 Task: Add an event with the title Staff Training: Sales Closing Techniques, date '2023/12/25', time 7:00 AM to 9:00 AMand add a description: Encourage participants to share their concerns or fears related to the exercise. Discuss the importance of trust, reliability, and effective communication within the team., put the event into Yellow category . Add location for the event as: 987 Red Beach, Santorini, Greece, logged in from the account softage.2@softage.netand send the event invitation to softage.6@softage.net and softage.7@softage.net. Set a reminder for the event 1 hour before
Action: Mouse pressed left at (89, 96)
Screenshot: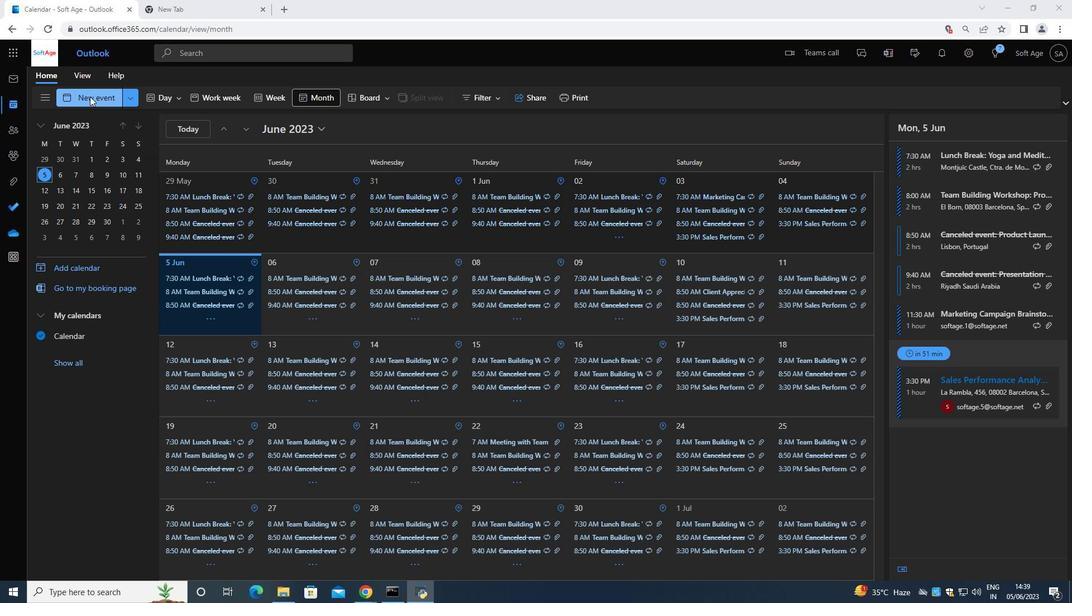 
Action: Mouse moved to (379, 168)
Screenshot: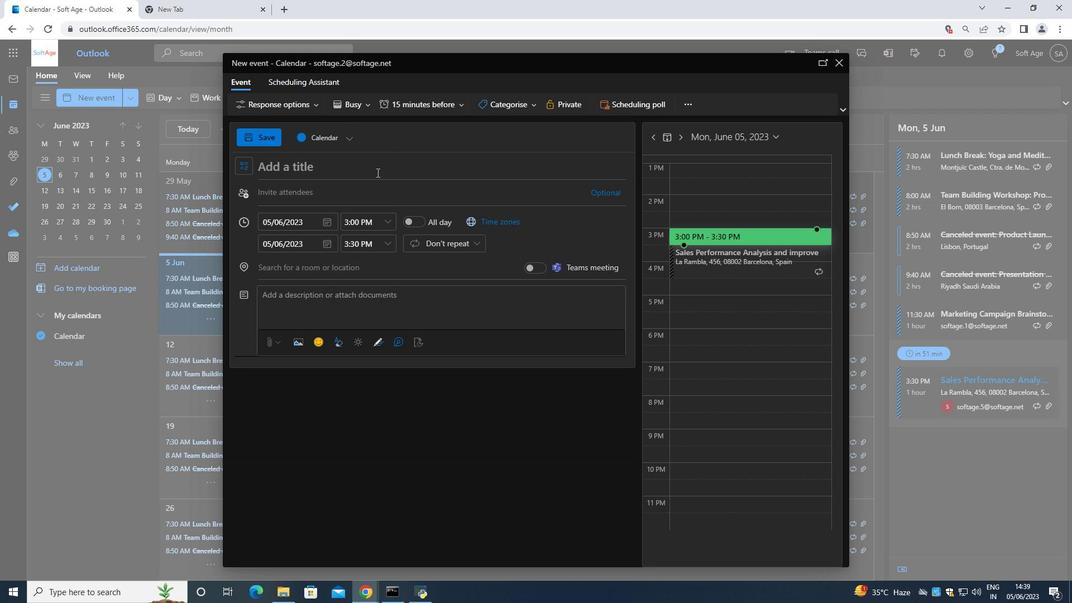 
Action: Mouse pressed left at (379, 168)
Screenshot: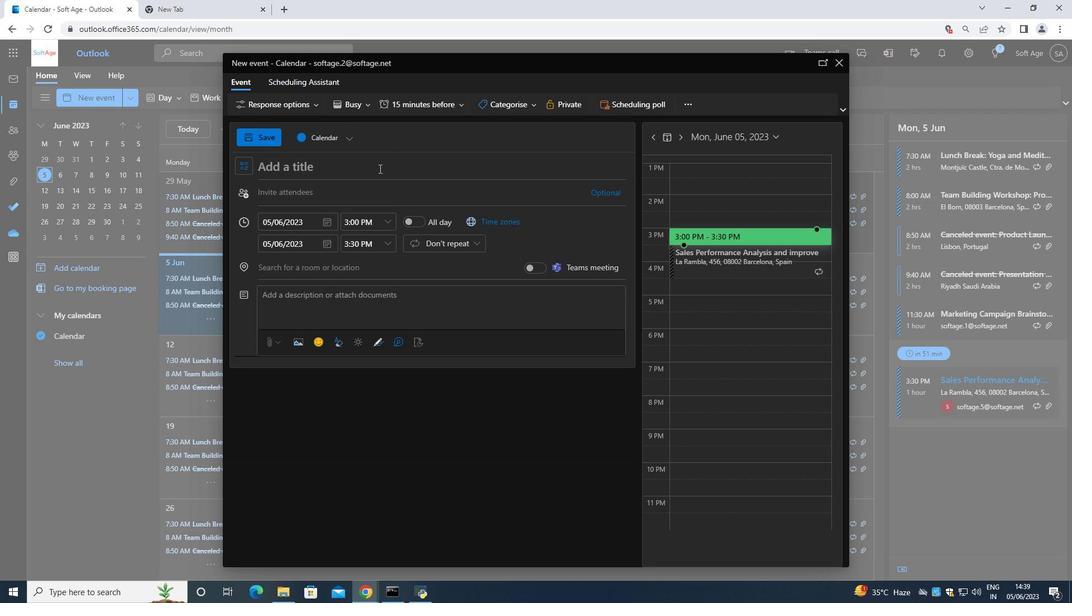 
Action: Key pressed <Key.shift><Key.shift><Key.shift>Staff<Key.space><Key.shift>Training<Key.space><Key.shift><Key.backspace><Key.shift_r>:<Key.space><Key.shift>Sales<Key.space><Key.shift>Closing<Key.space><Key.shift>Techniques
Screenshot: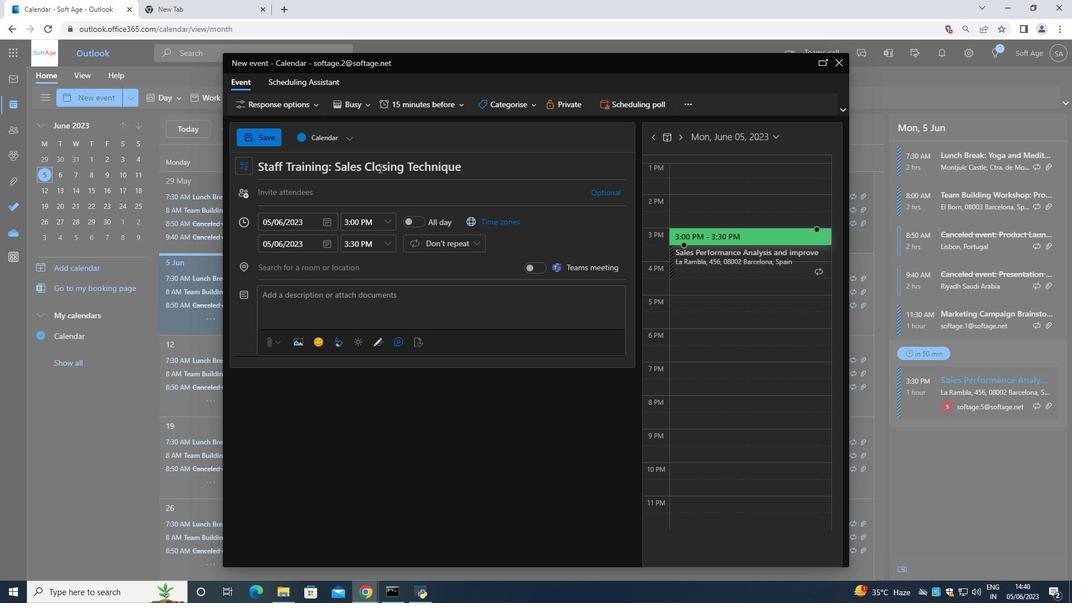 
Action: Mouse moved to (326, 220)
Screenshot: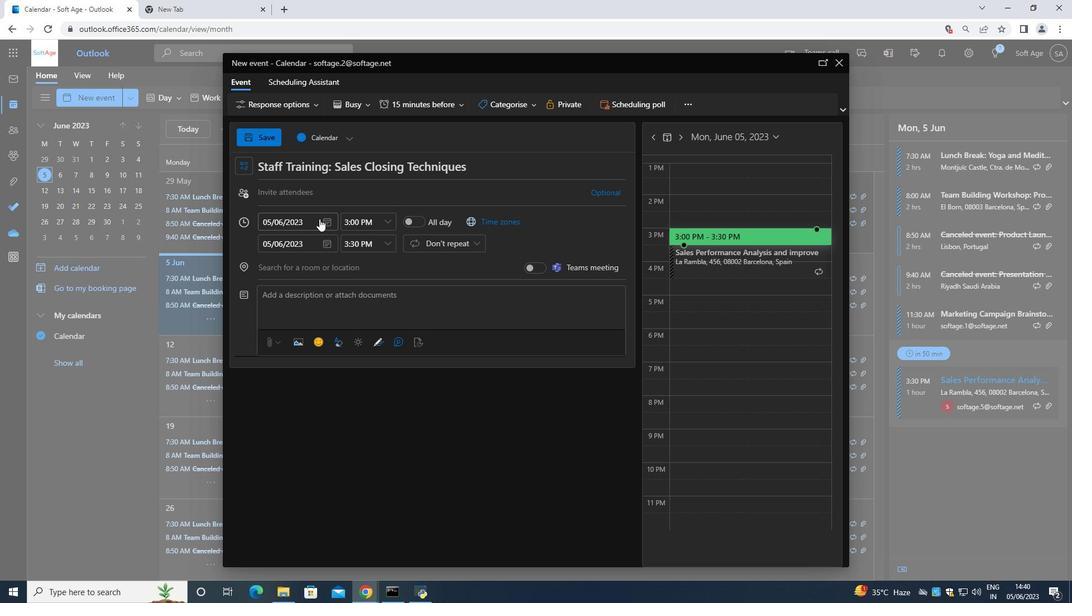 
Action: Mouse pressed left at (326, 220)
Screenshot: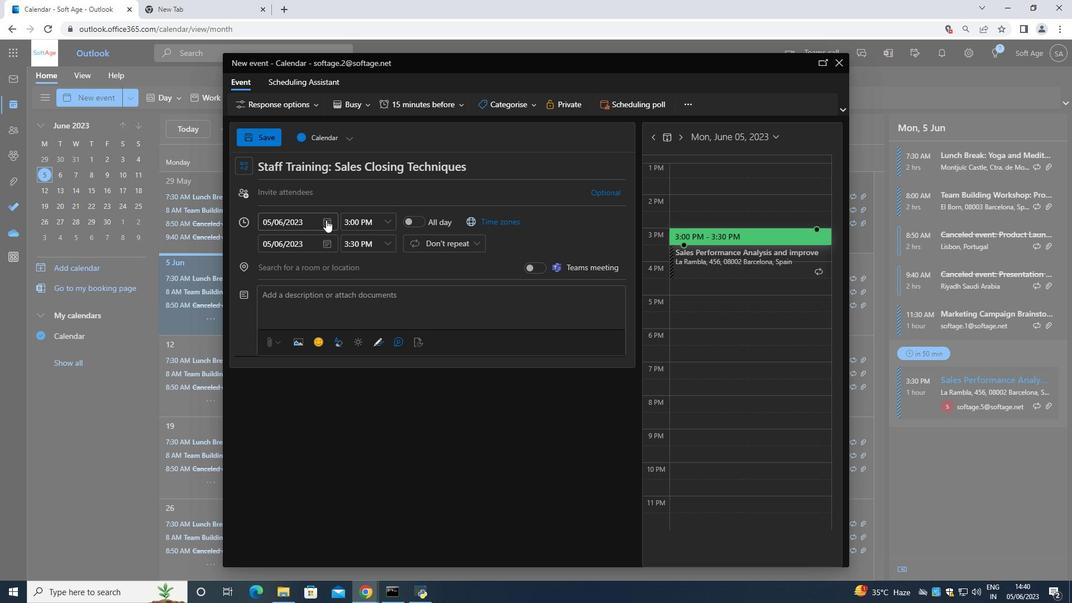 
Action: Mouse moved to (367, 246)
Screenshot: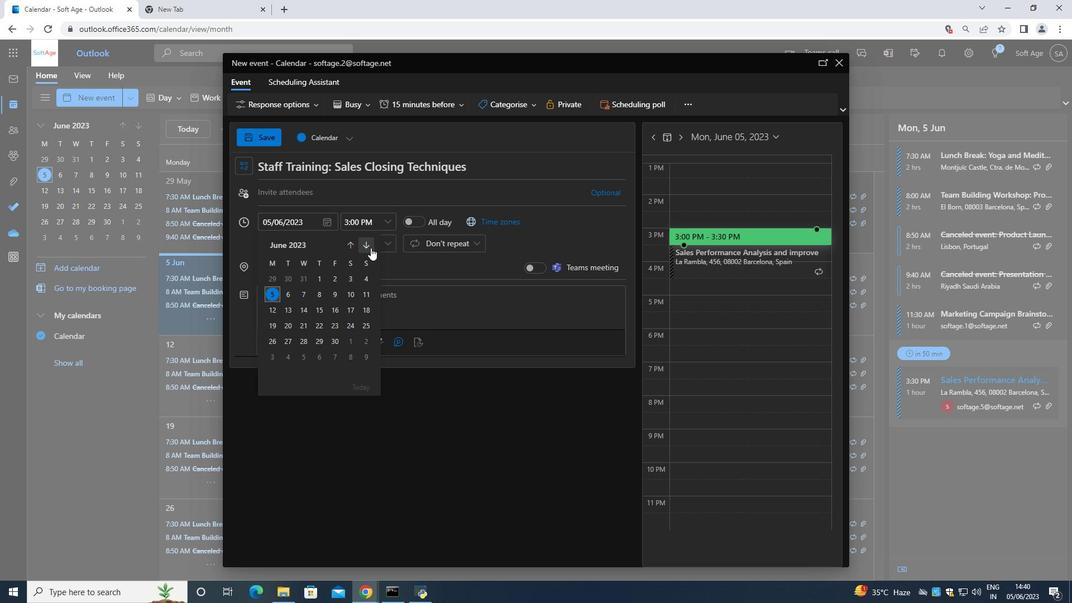
Action: Mouse pressed left at (367, 246)
Screenshot: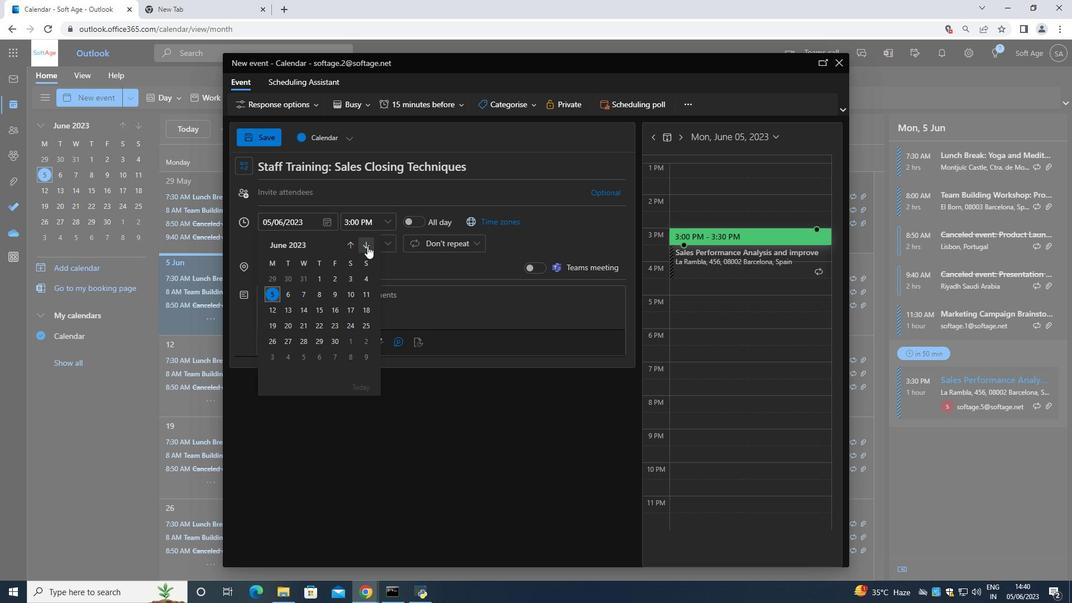 
Action: Mouse pressed left at (367, 246)
Screenshot: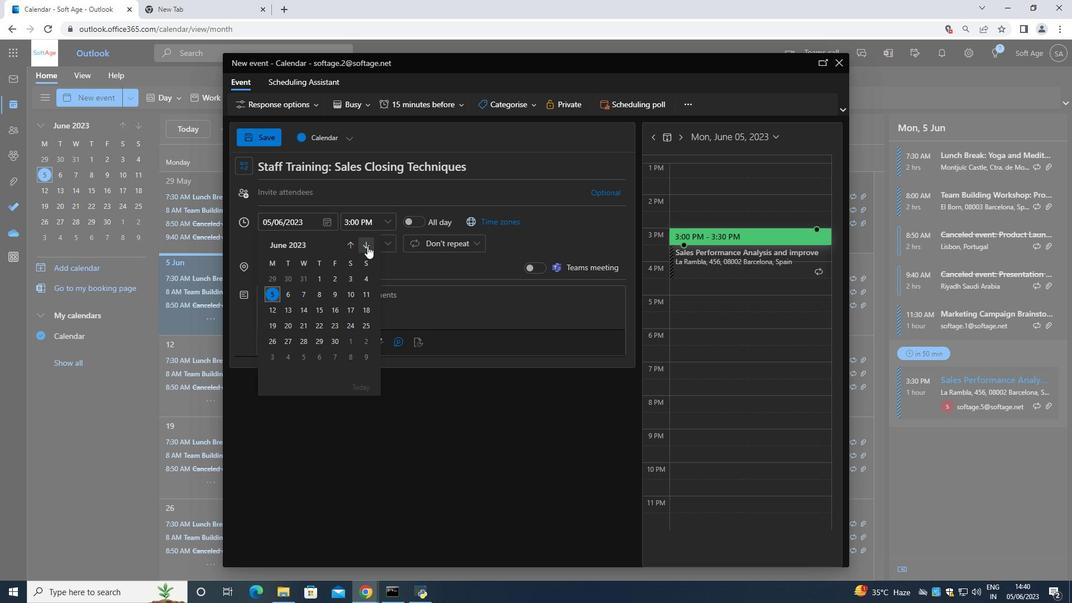 
Action: Mouse moved to (367, 246)
Screenshot: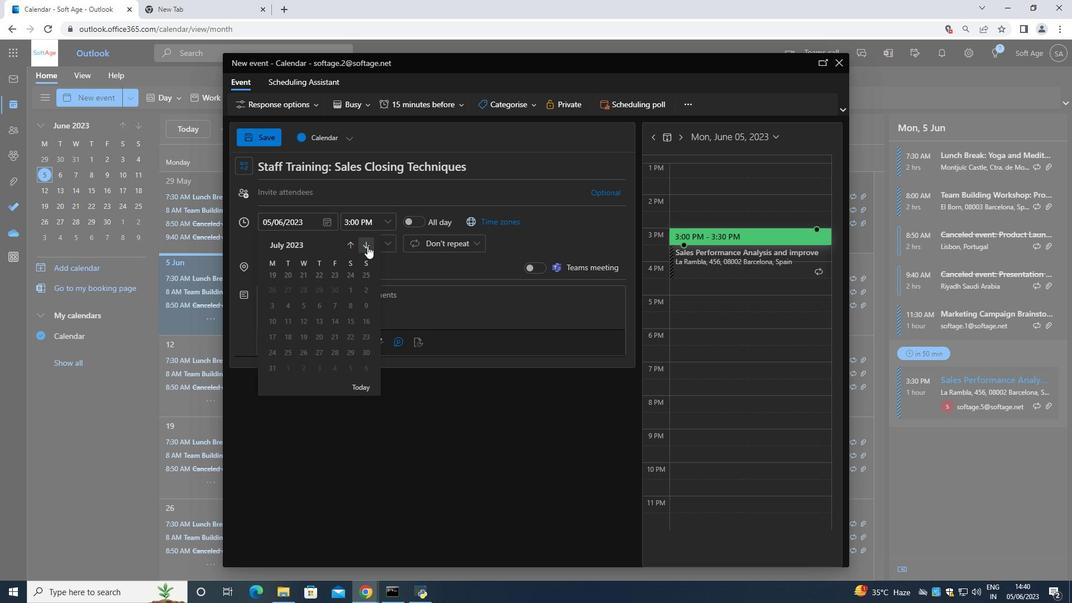 
Action: Mouse pressed left at (367, 246)
Screenshot: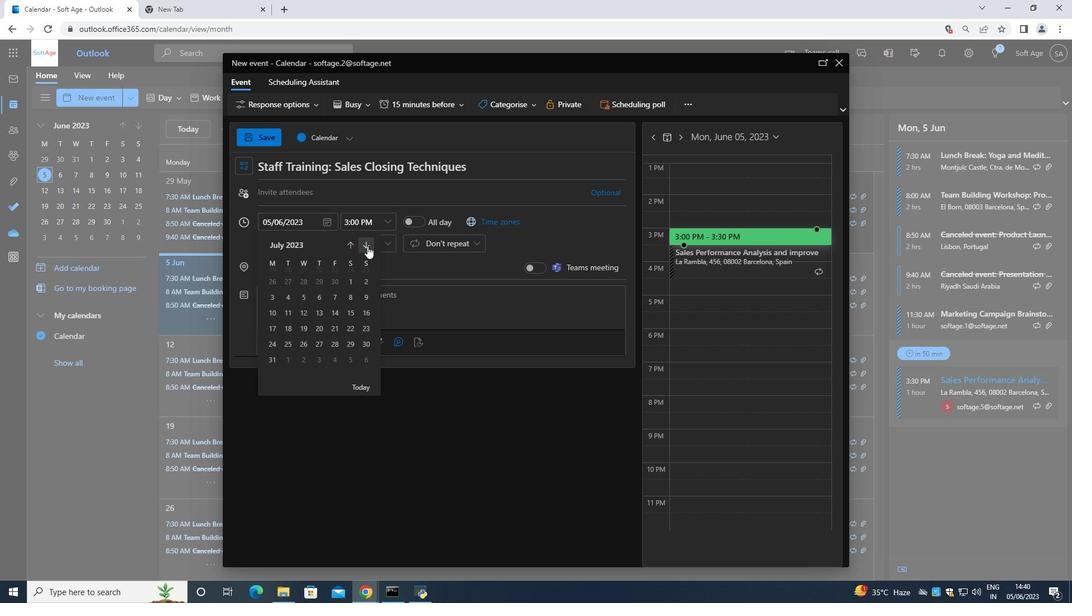 
Action: Mouse moved to (366, 245)
Screenshot: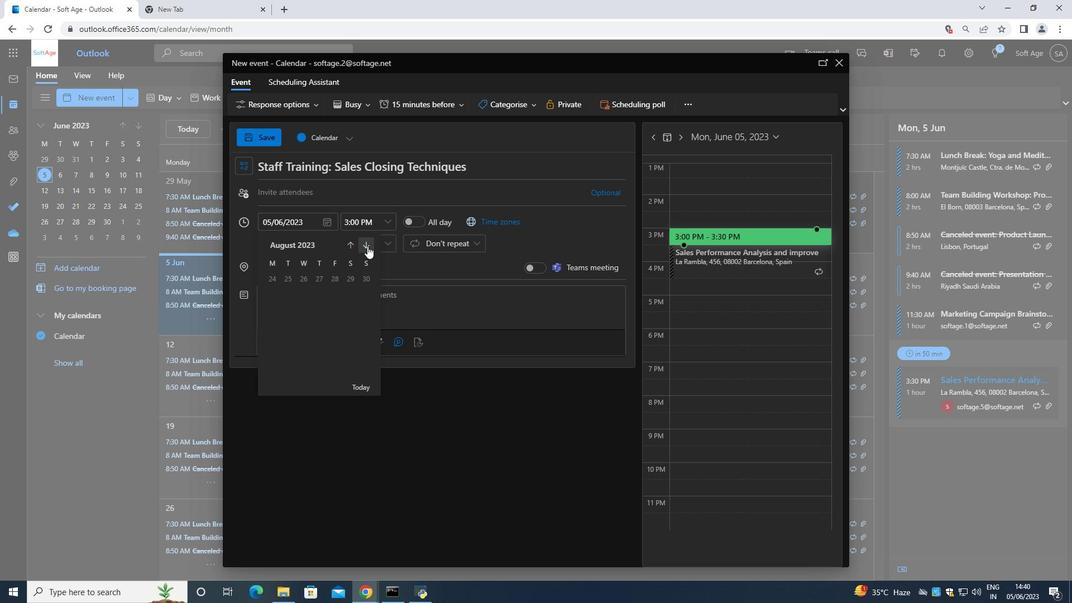 
Action: Mouse pressed left at (366, 245)
Screenshot: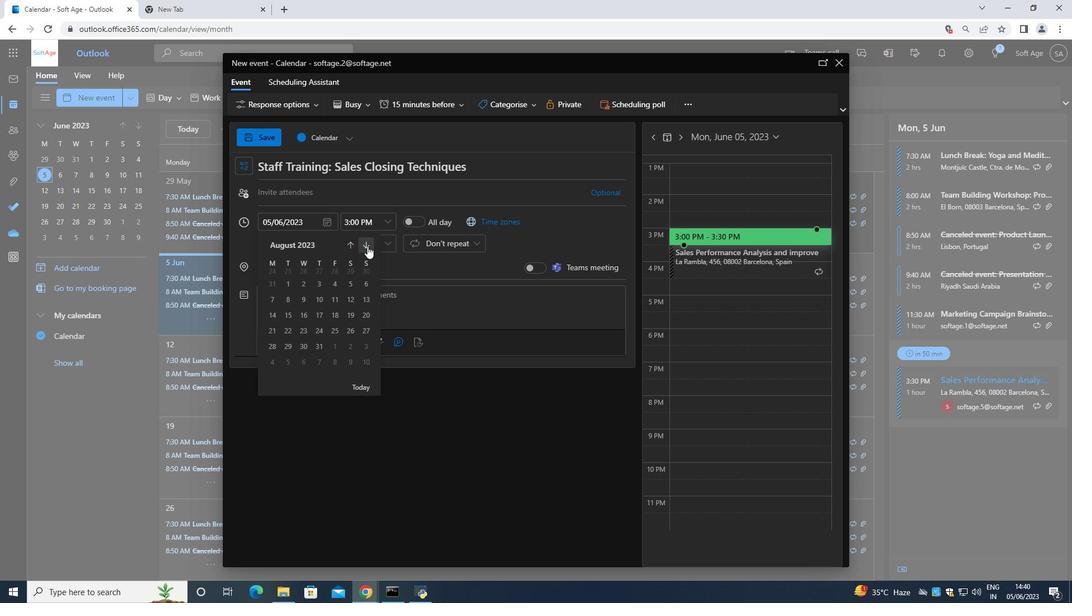
Action: Mouse pressed left at (366, 245)
Screenshot: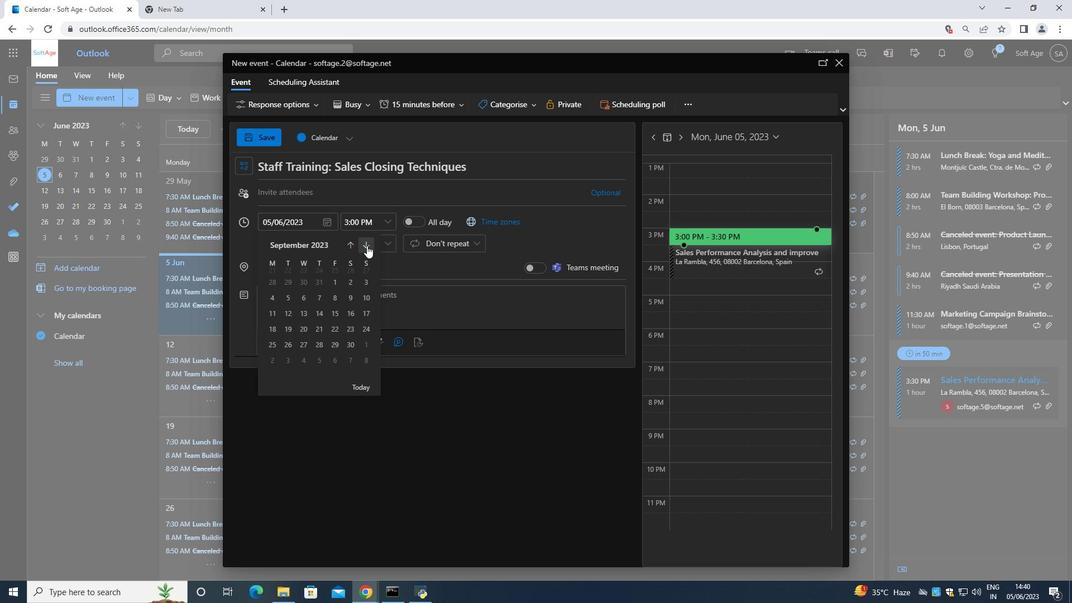 
Action: Mouse moved to (366, 245)
Screenshot: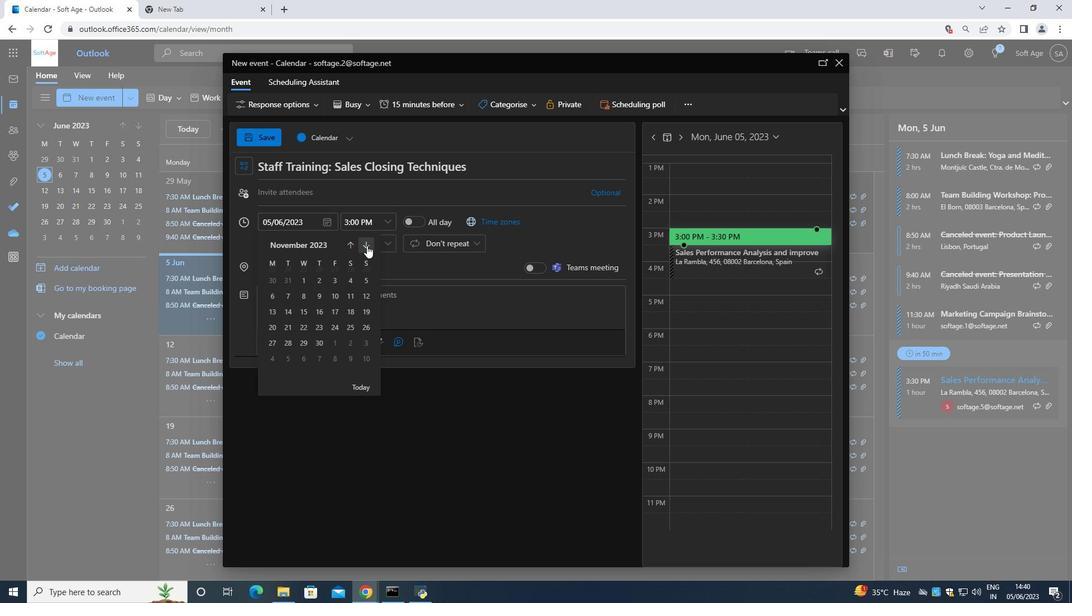
Action: Mouse pressed left at (366, 245)
Screenshot: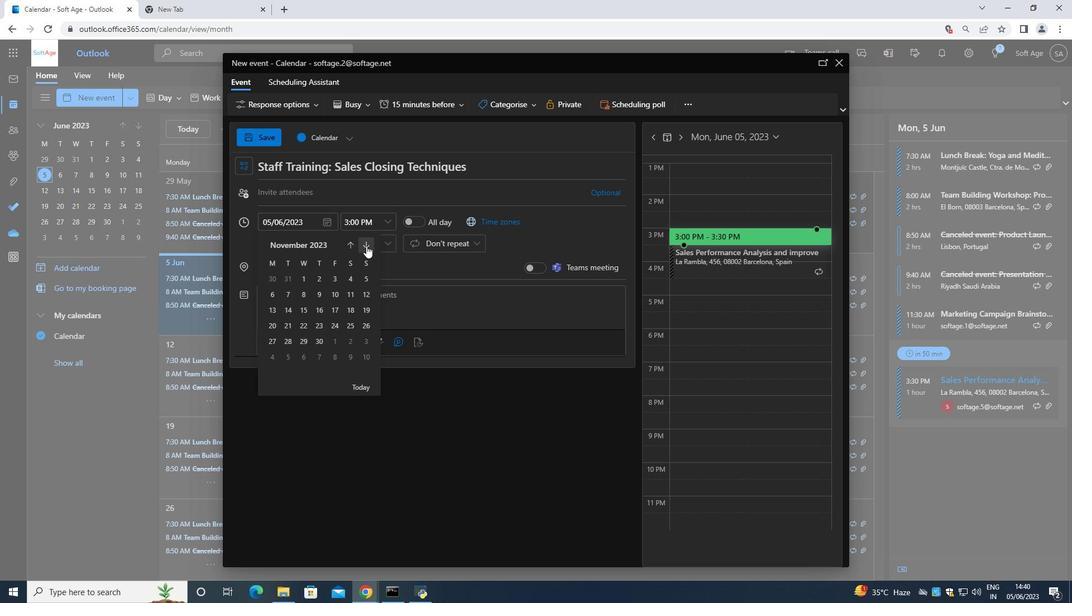 
Action: Mouse moved to (273, 339)
Screenshot: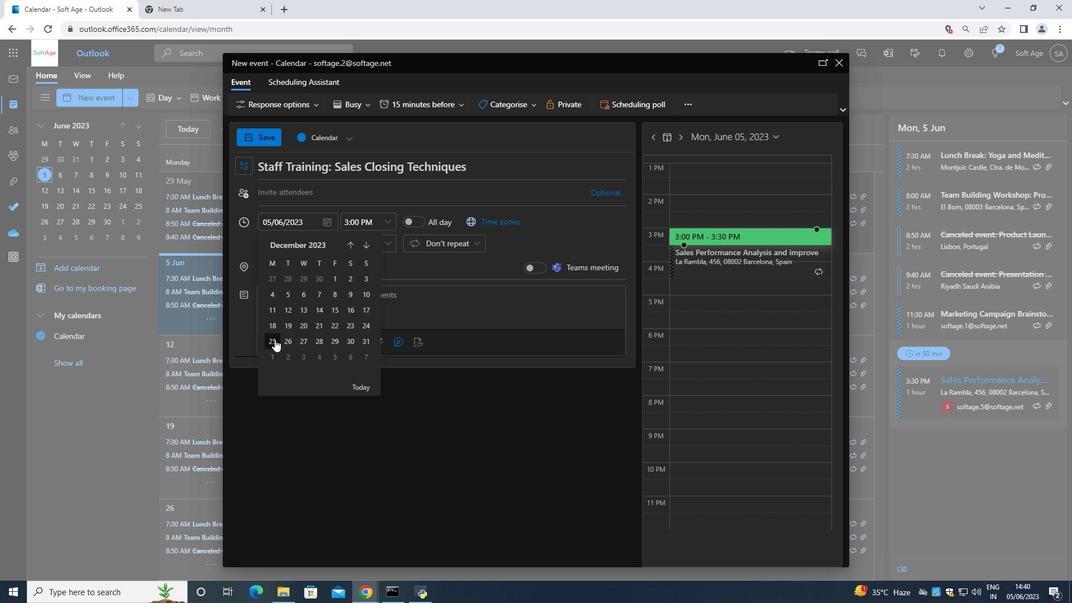 
Action: Mouse pressed left at (273, 339)
Screenshot: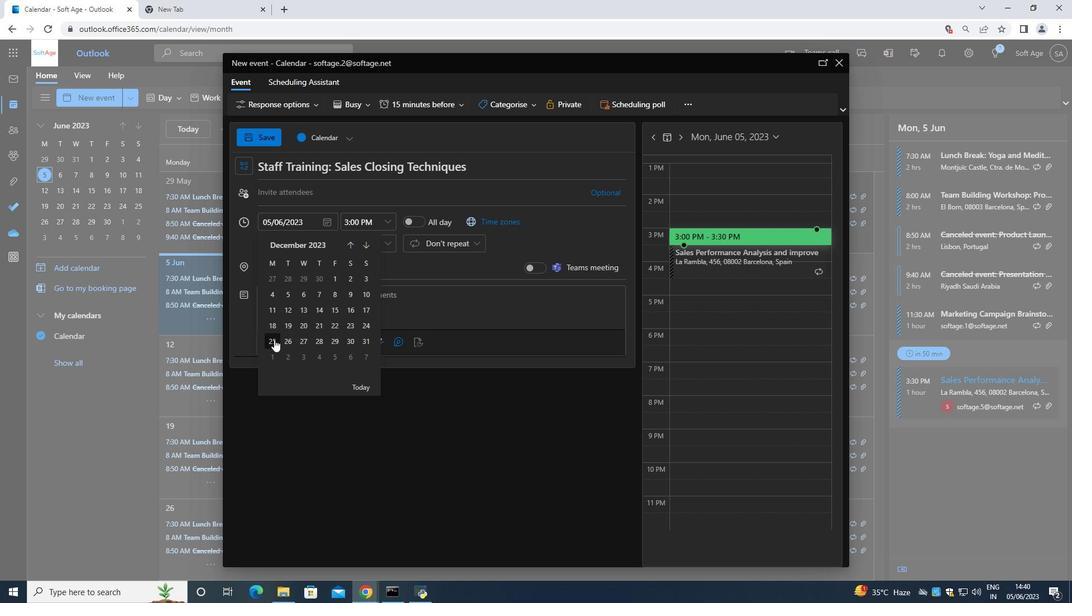 
Action: Mouse moved to (393, 224)
Screenshot: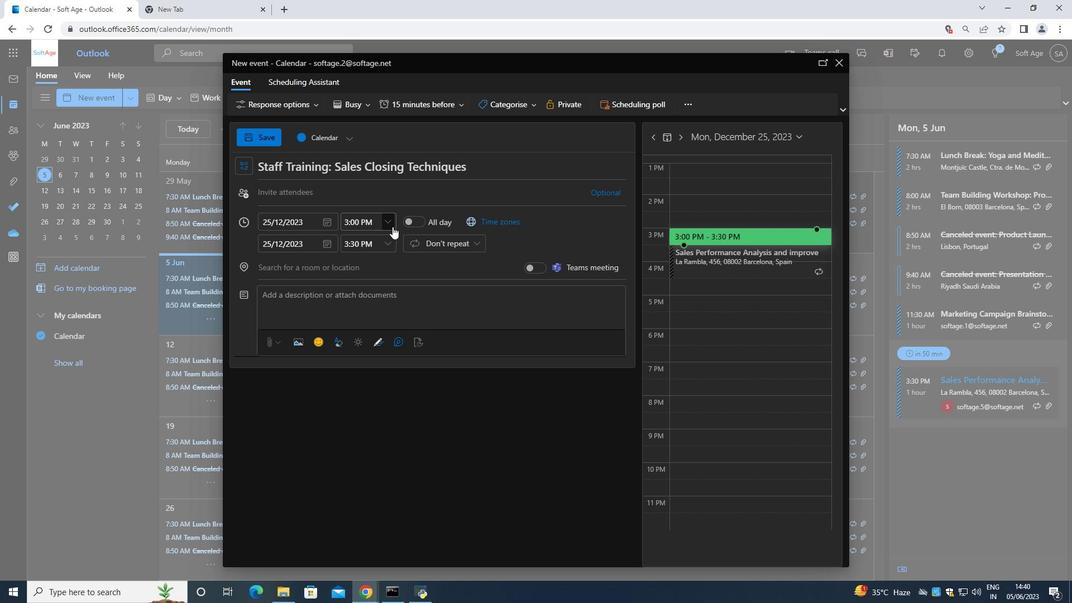 
Action: Mouse pressed left at (393, 224)
Screenshot: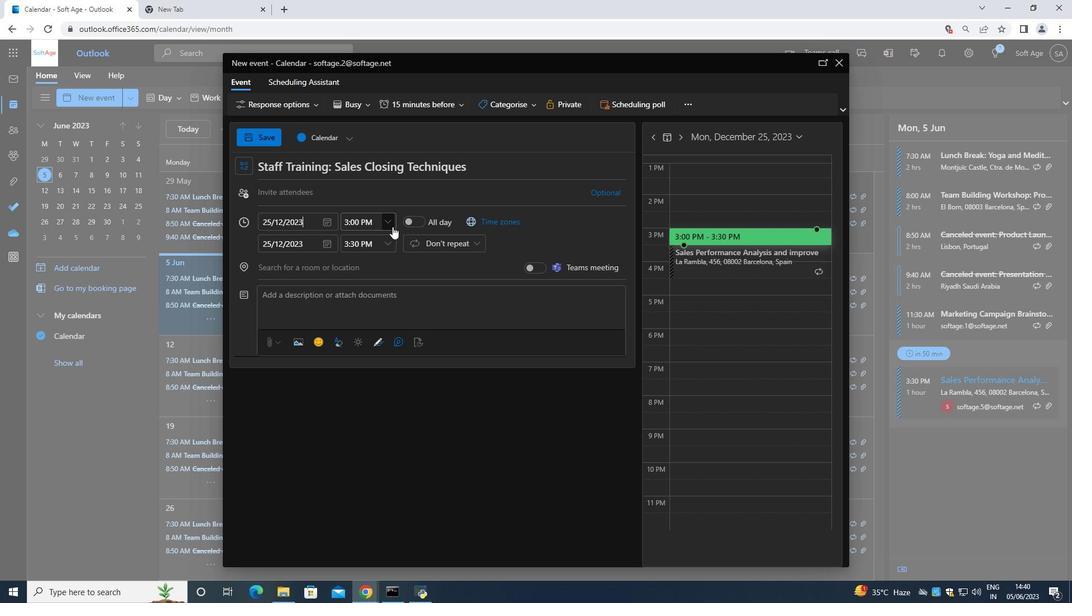 
Action: Mouse moved to (379, 263)
Screenshot: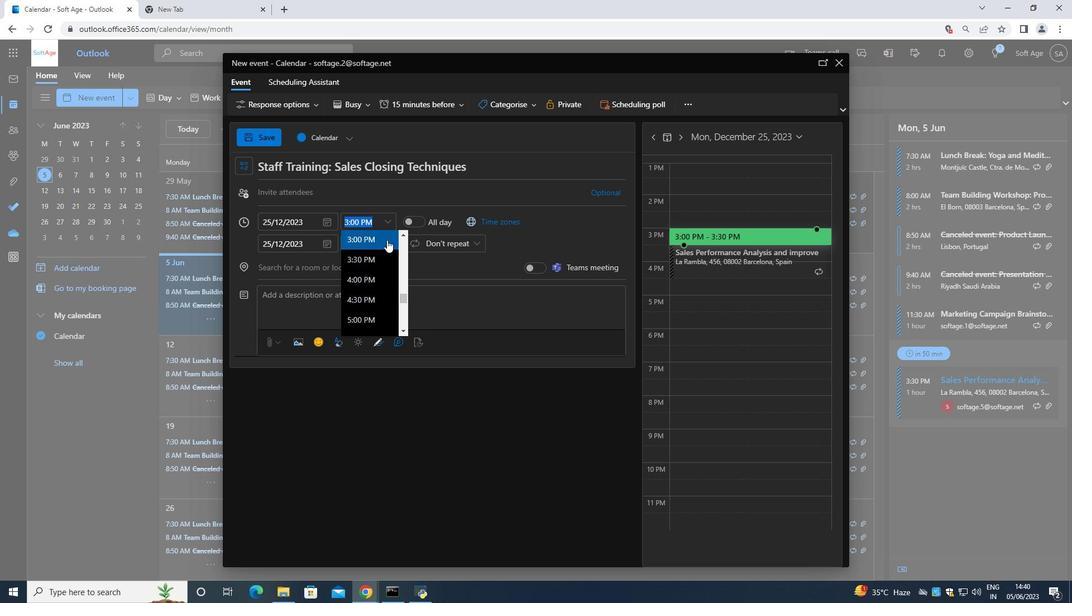 
Action: Mouse scrolled (379, 262) with delta (0, 0)
Screenshot: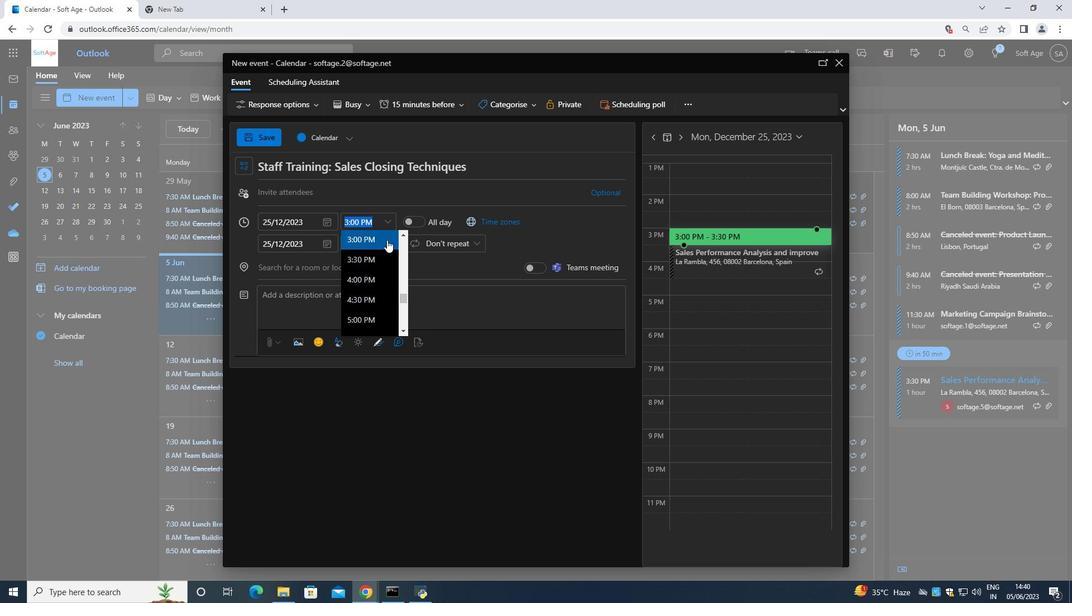 
Action: Mouse scrolled (379, 262) with delta (0, 0)
Screenshot: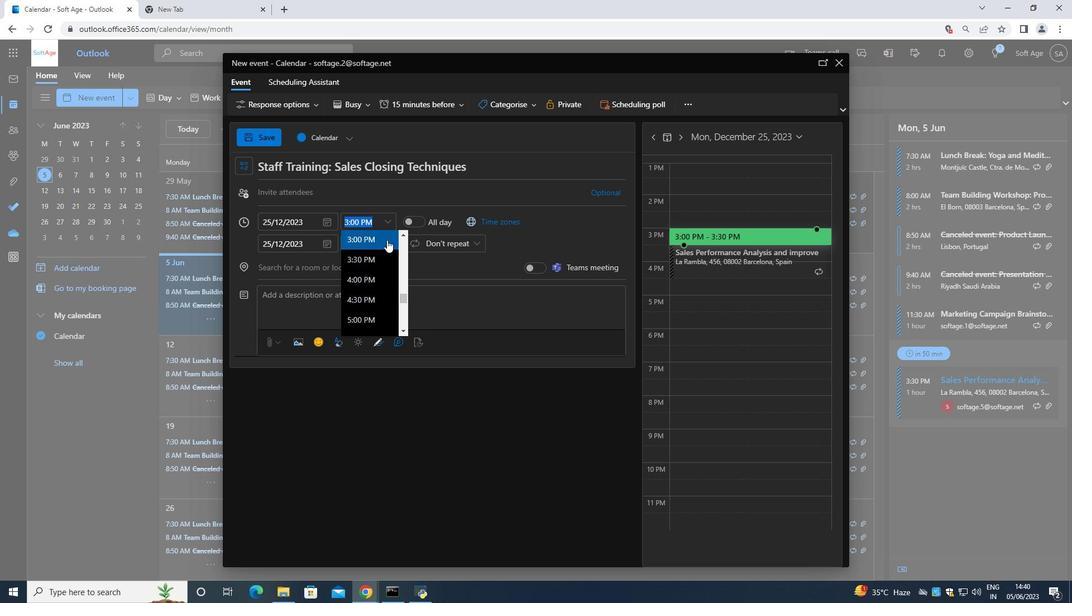 
Action: Mouse scrolled (379, 263) with delta (0, 0)
Screenshot: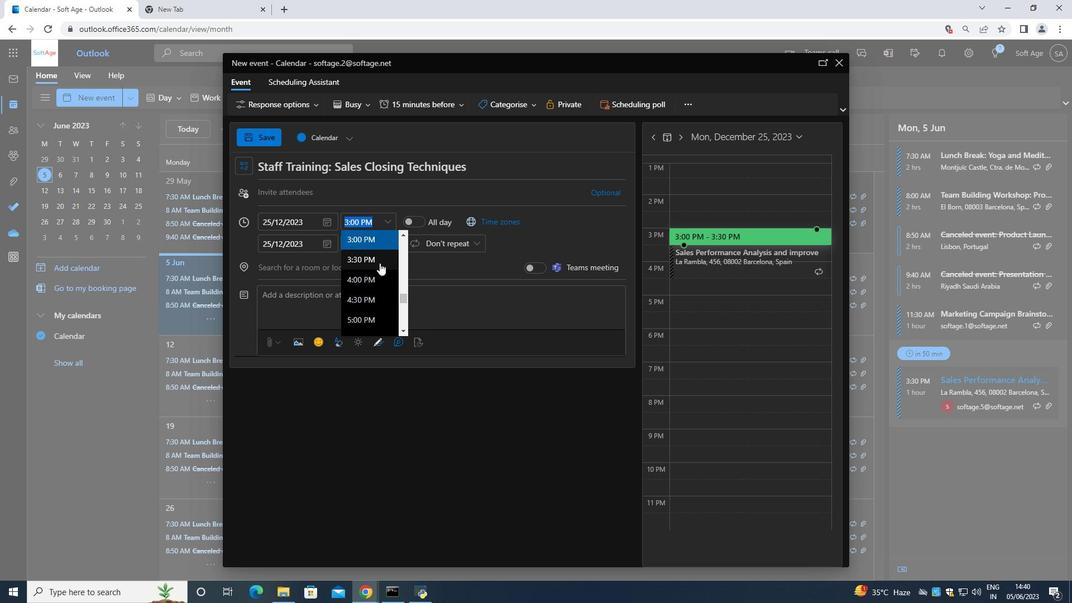 
Action: Mouse moved to (379, 263)
Screenshot: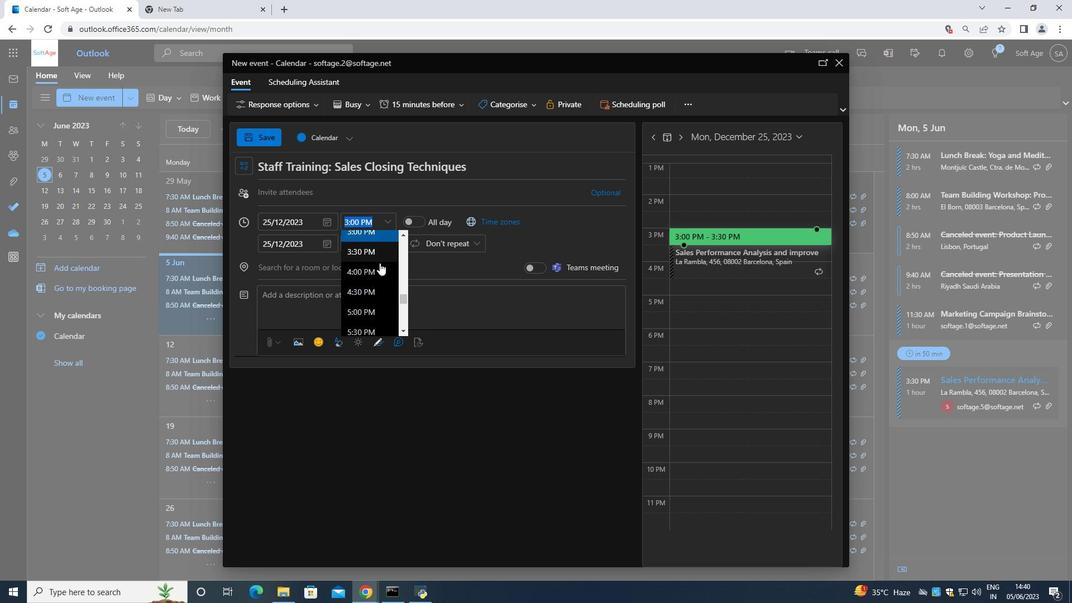 
Action: Mouse scrolled (379, 264) with delta (0, 0)
Screenshot: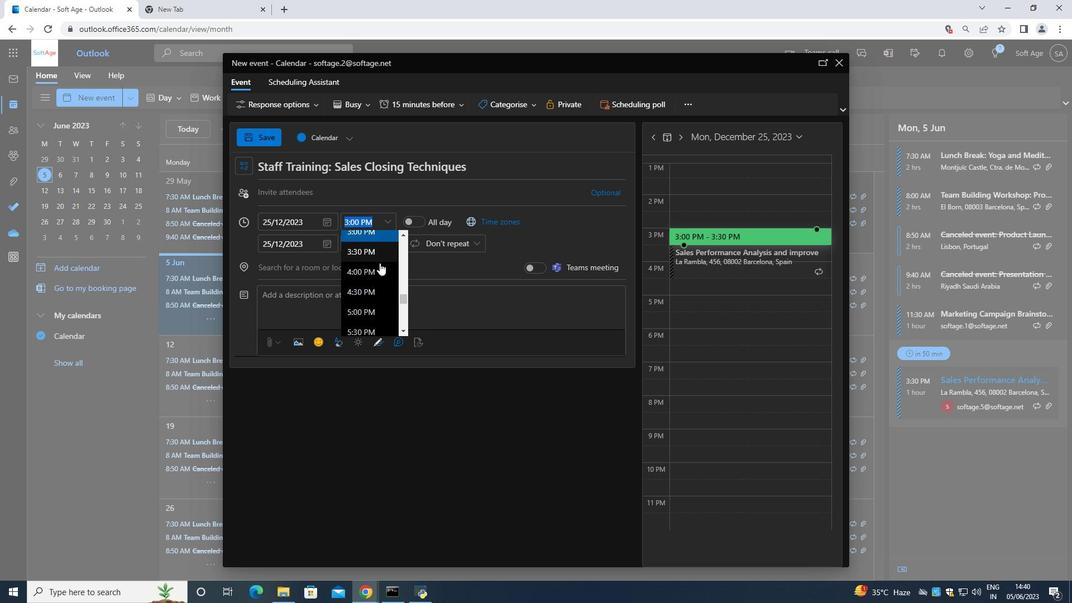 
Action: Mouse scrolled (379, 264) with delta (0, 0)
Screenshot: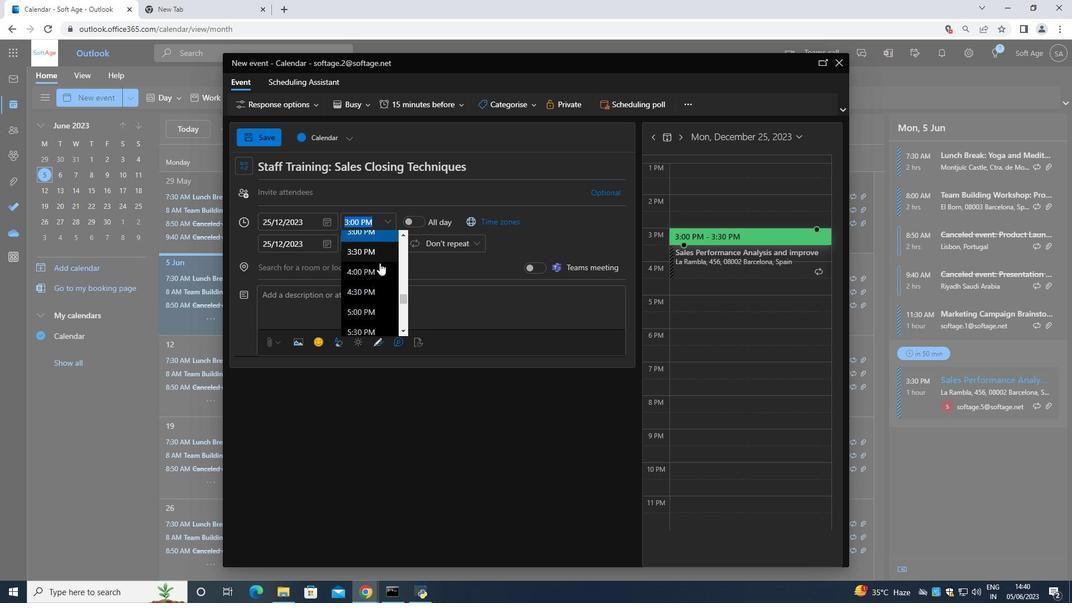 
Action: Mouse scrolled (379, 264) with delta (0, 0)
Screenshot: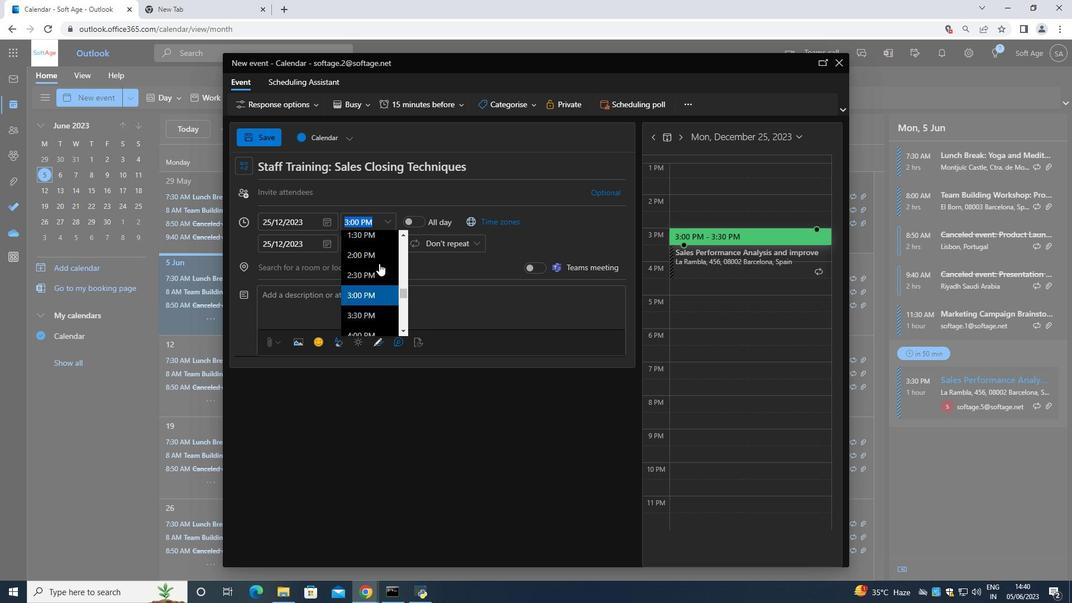 
Action: Mouse scrolled (379, 264) with delta (0, 0)
Screenshot: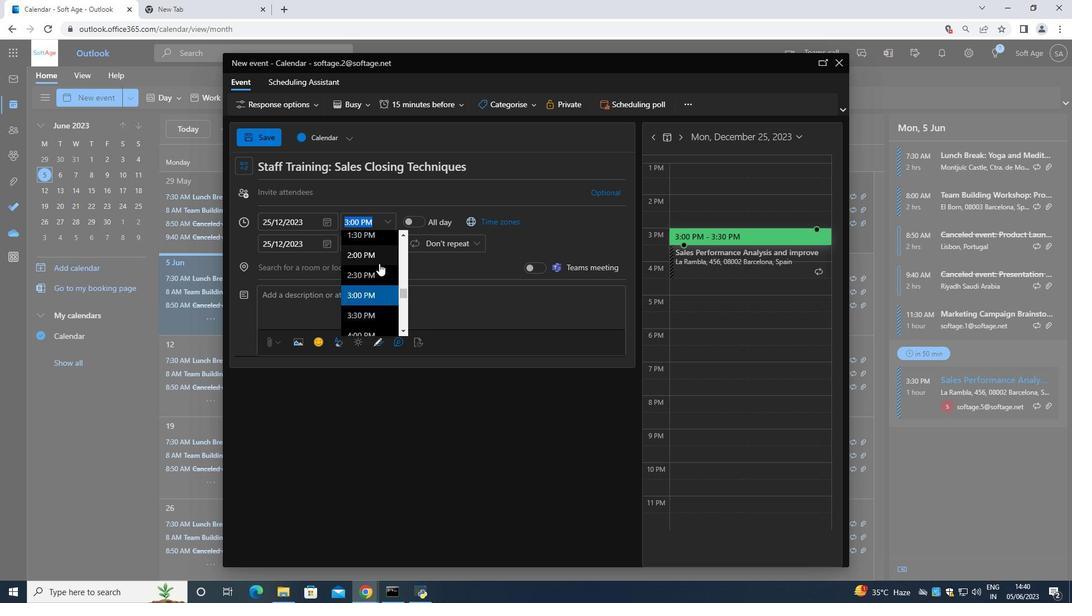 
Action: Mouse scrolled (379, 264) with delta (0, 0)
Screenshot: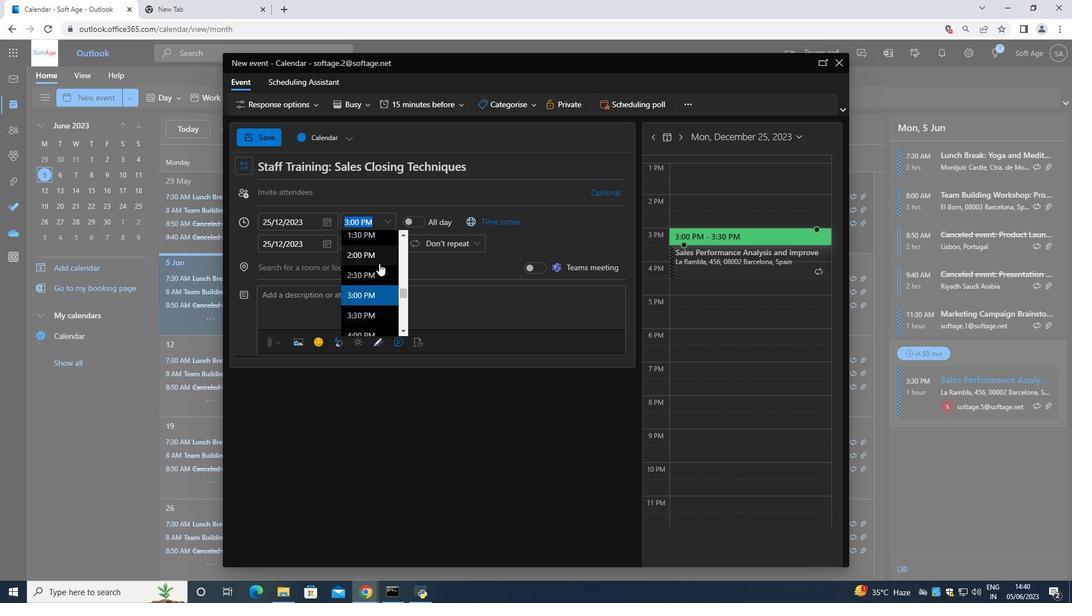 
Action: Mouse moved to (378, 263)
Screenshot: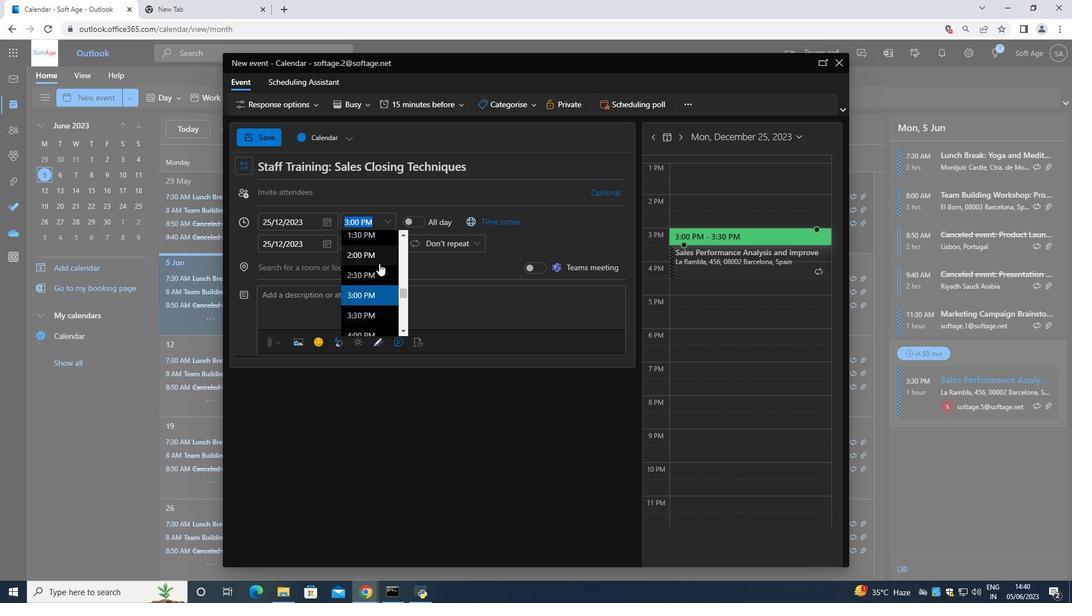 
Action: Mouse scrolled (378, 264) with delta (0, 0)
Screenshot: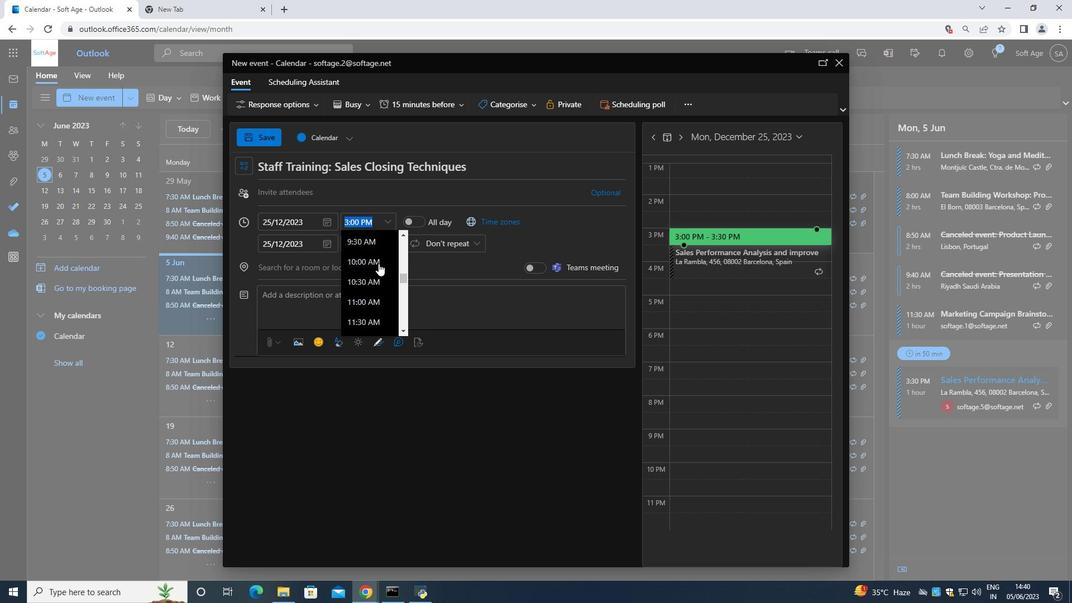 
Action: Mouse moved to (378, 263)
Screenshot: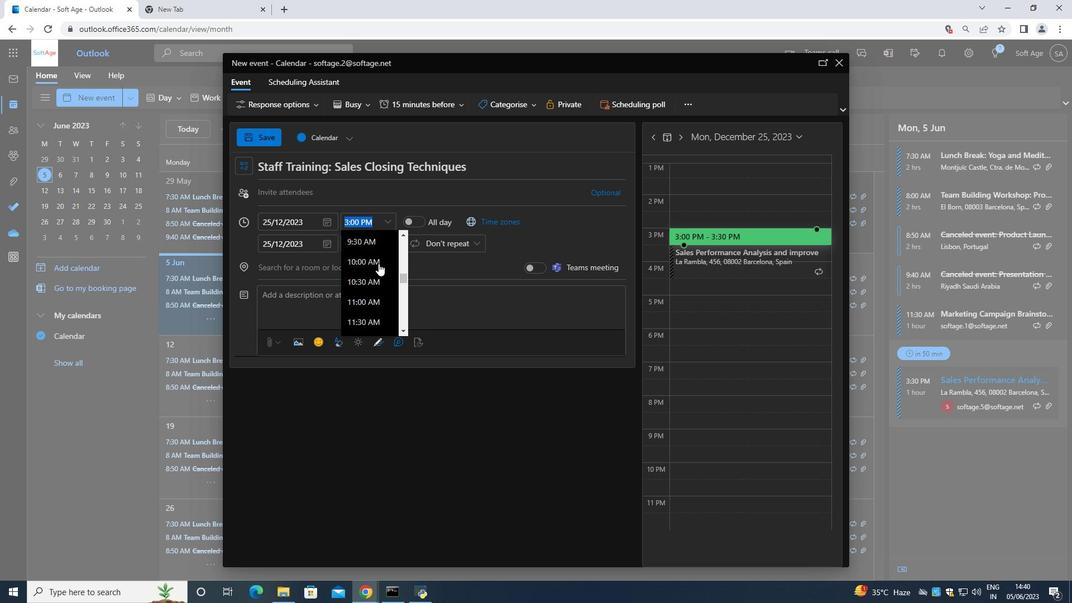 
Action: Mouse scrolled (378, 264) with delta (0, 0)
Screenshot: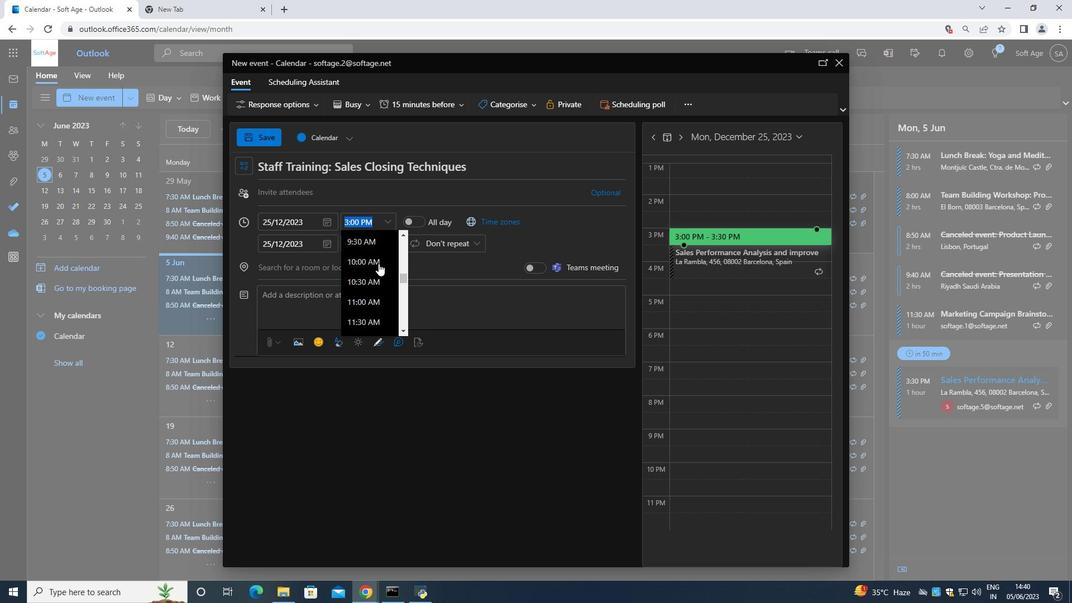
Action: Mouse scrolled (378, 264) with delta (0, 0)
Screenshot: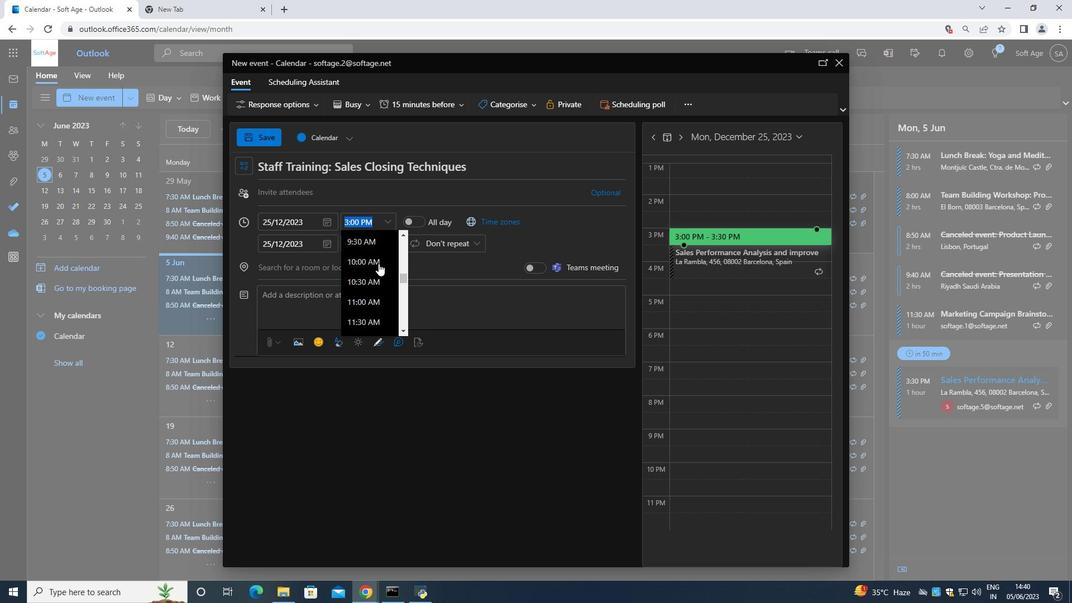 
Action: Mouse moved to (378, 263)
Screenshot: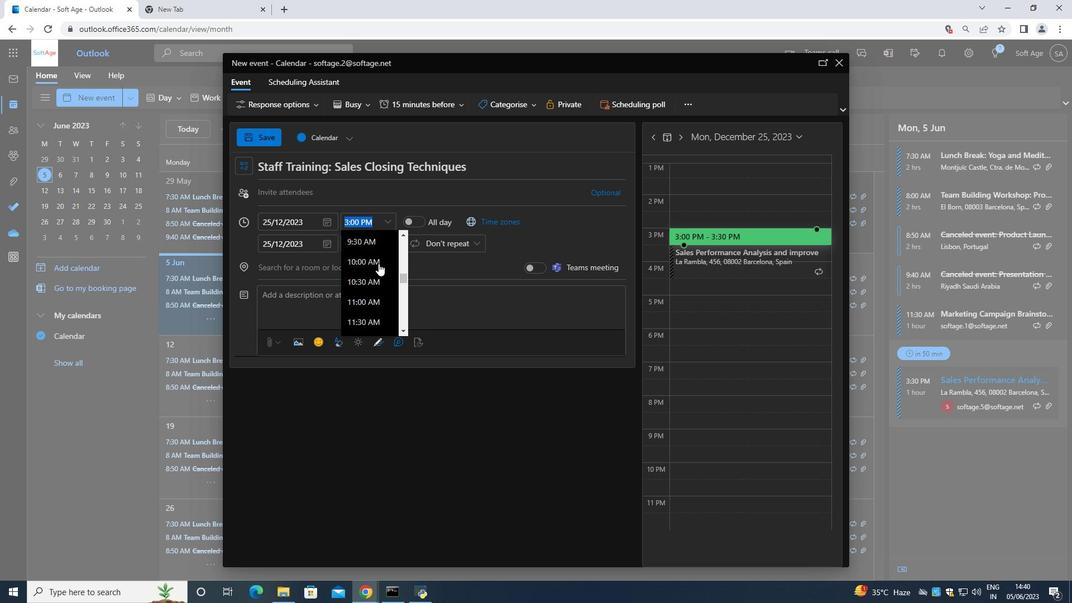 
Action: Mouse scrolled (378, 264) with delta (0, 0)
Screenshot: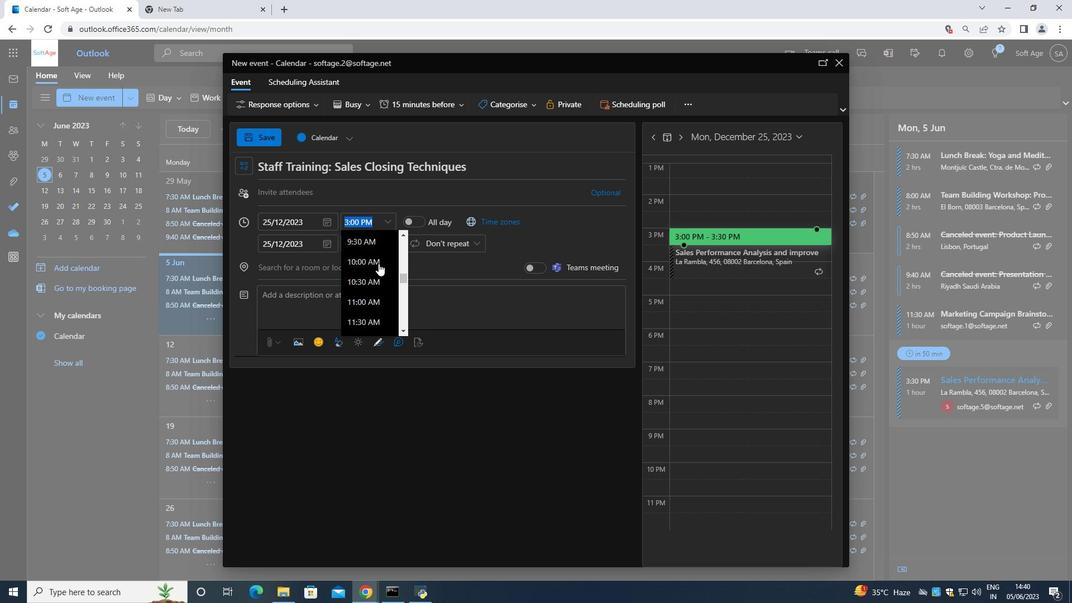 
Action: Mouse moved to (369, 264)
Screenshot: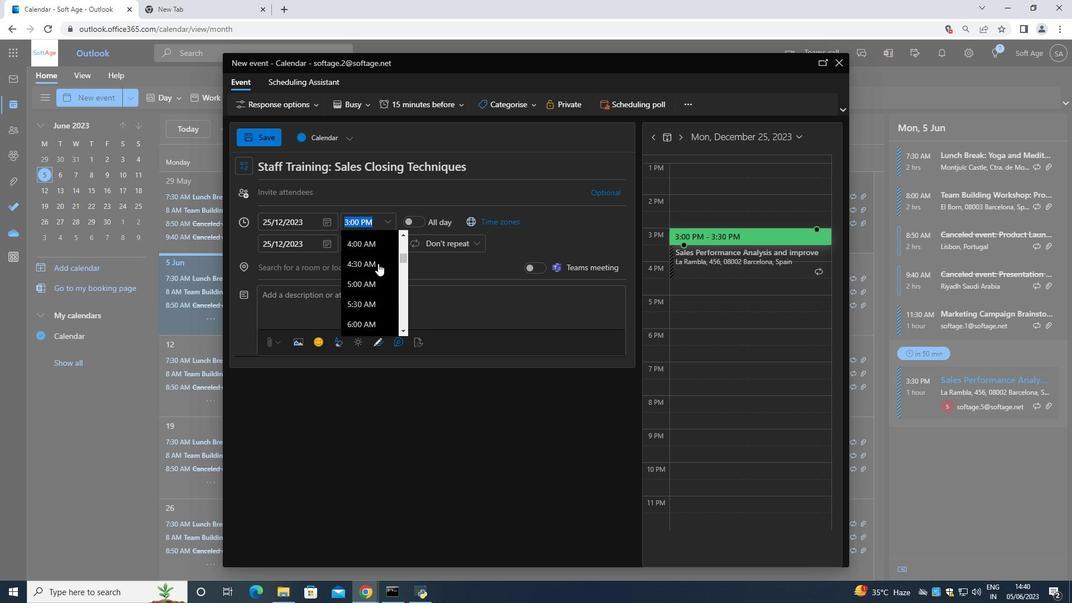 
Action: Mouse scrolled (369, 263) with delta (0, 0)
Screenshot: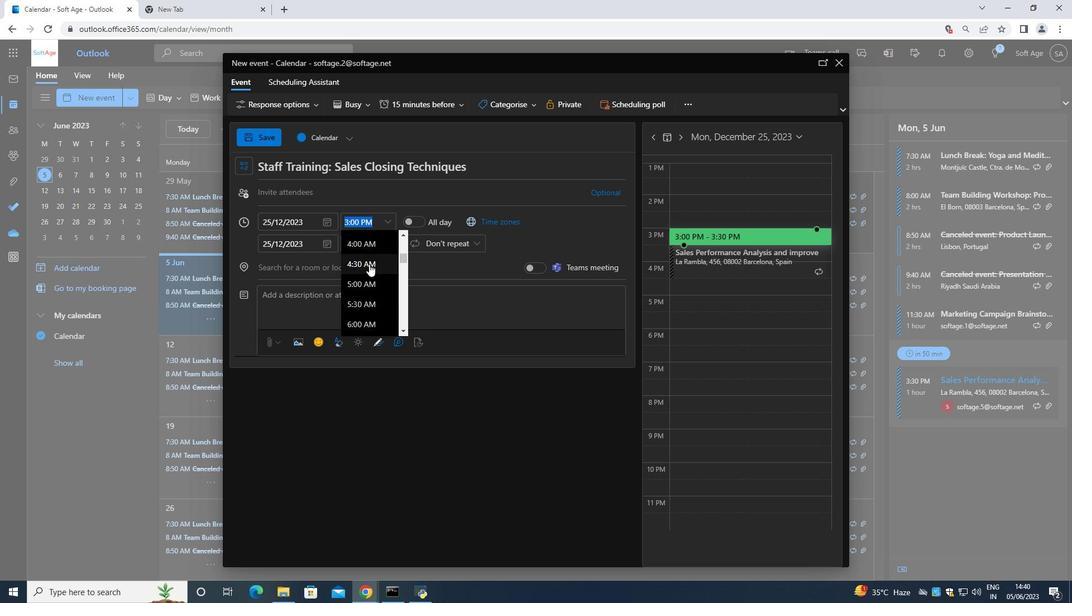 
Action: Mouse scrolled (369, 263) with delta (0, 0)
Screenshot: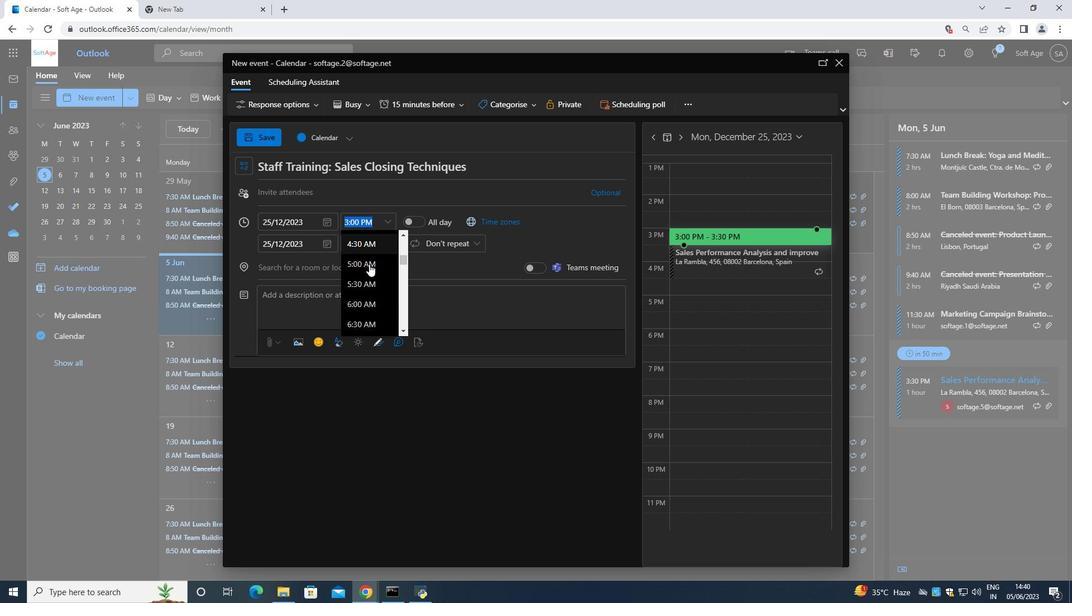 
Action: Mouse moved to (363, 258)
Screenshot: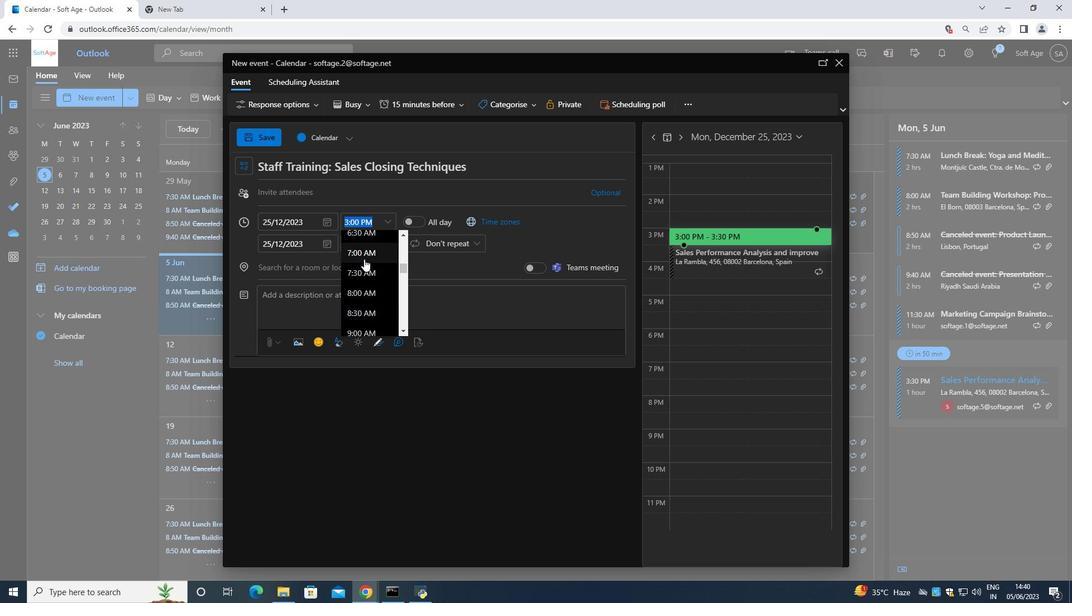
Action: Mouse pressed left at (363, 258)
Screenshot: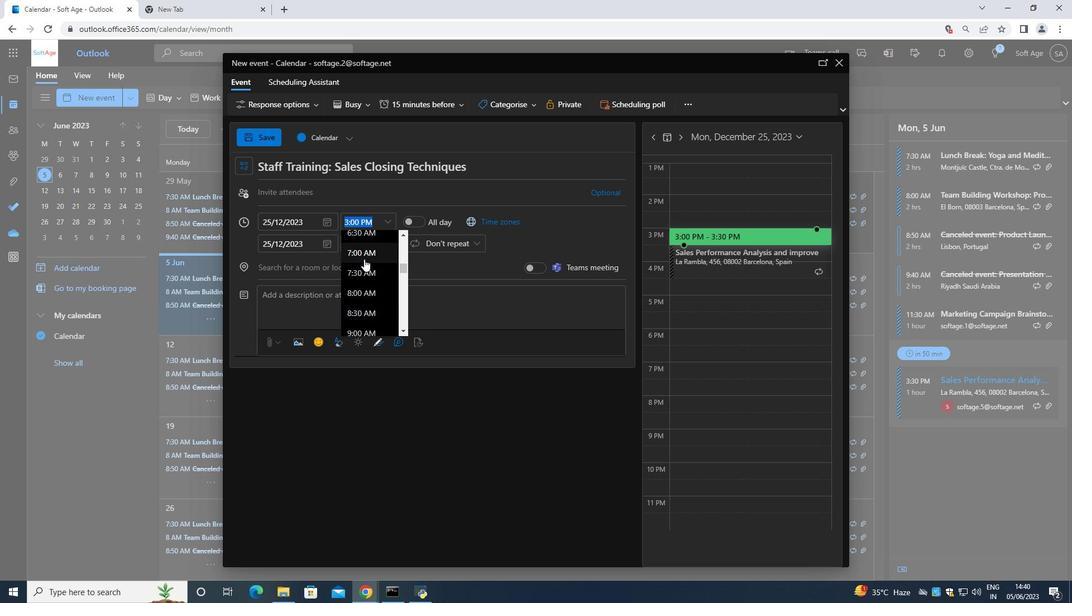 
Action: Mouse moved to (384, 244)
Screenshot: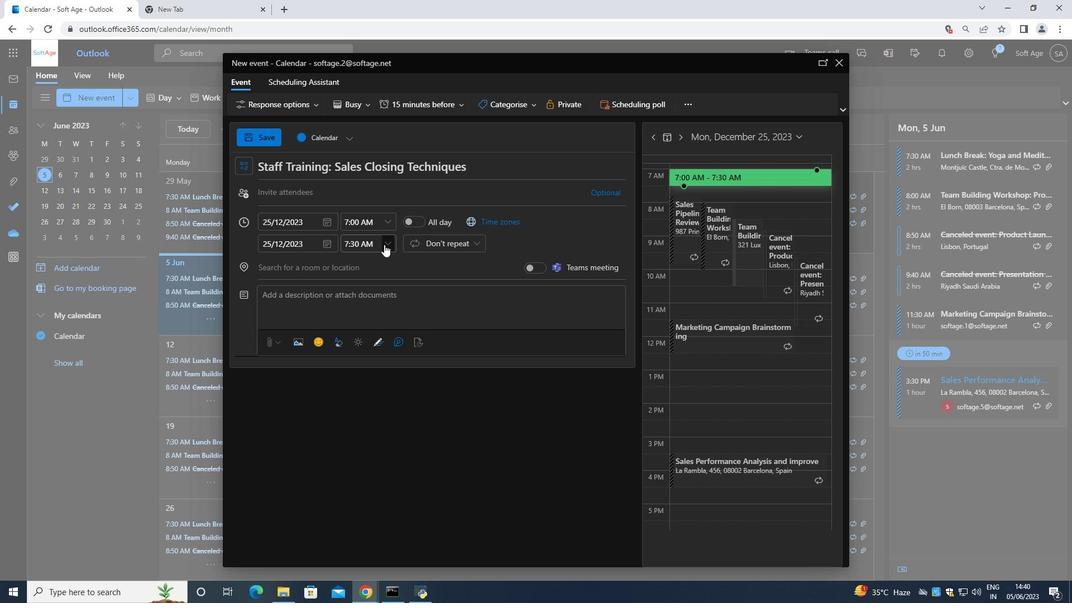 
Action: Mouse pressed left at (384, 244)
Screenshot: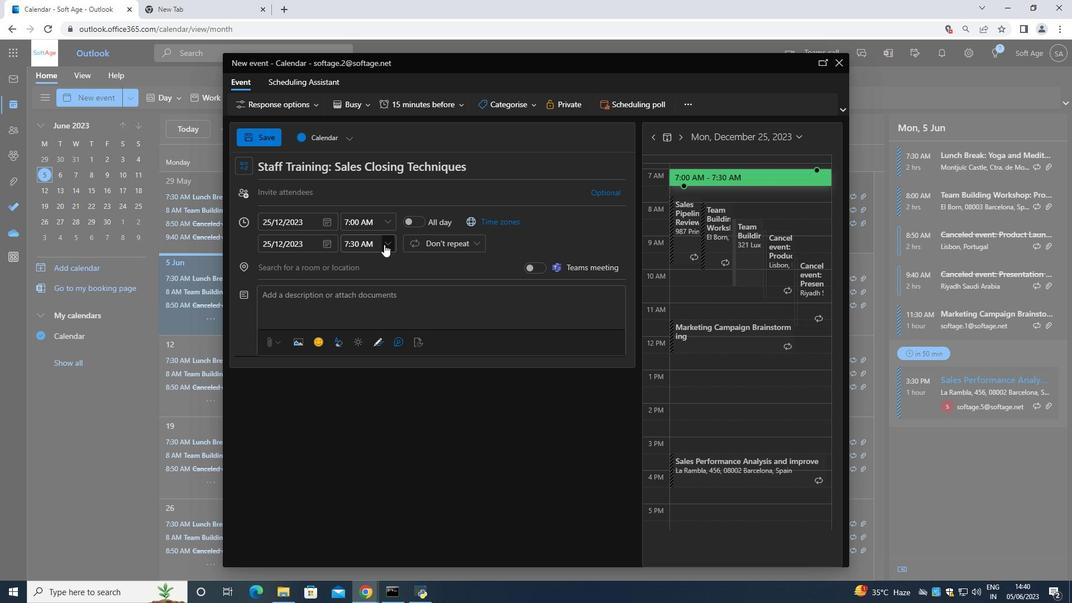 
Action: Mouse moved to (365, 317)
Screenshot: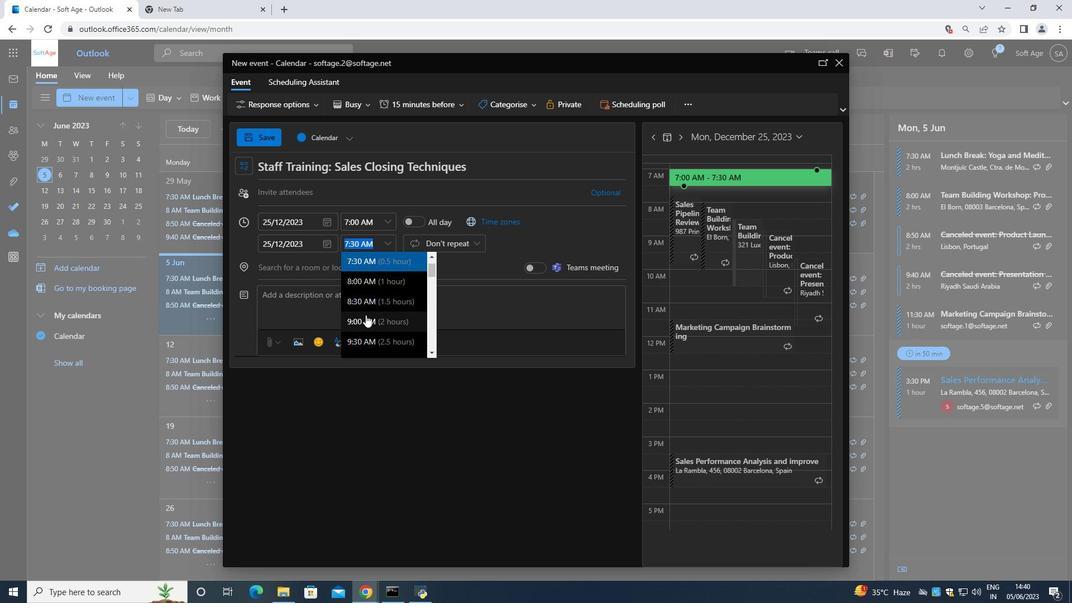 
Action: Mouse pressed left at (365, 317)
Screenshot: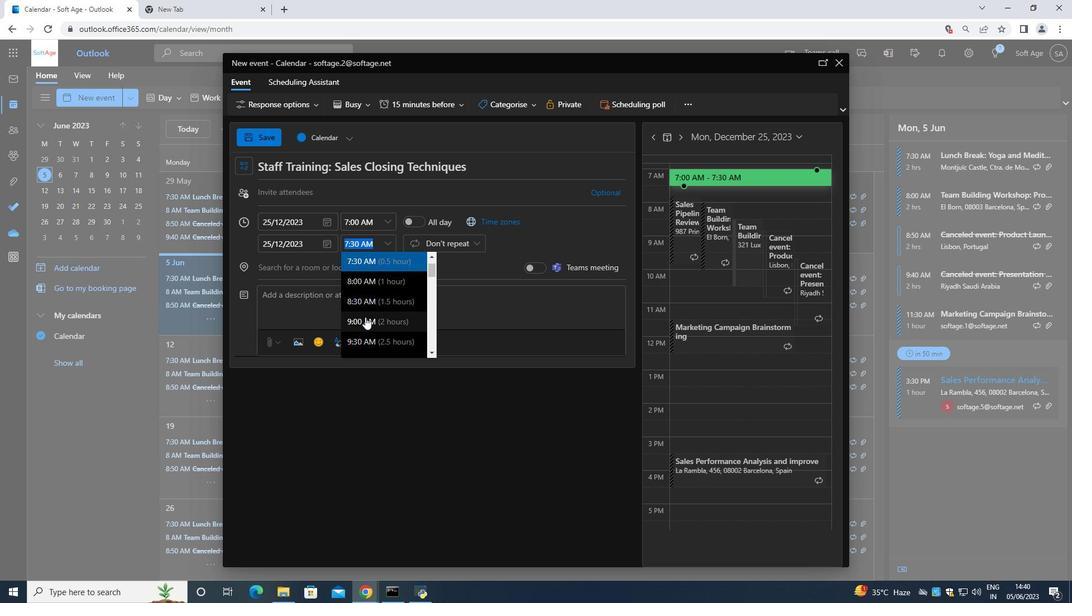 
Action: Mouse moved to (334, 294)
Screenshot: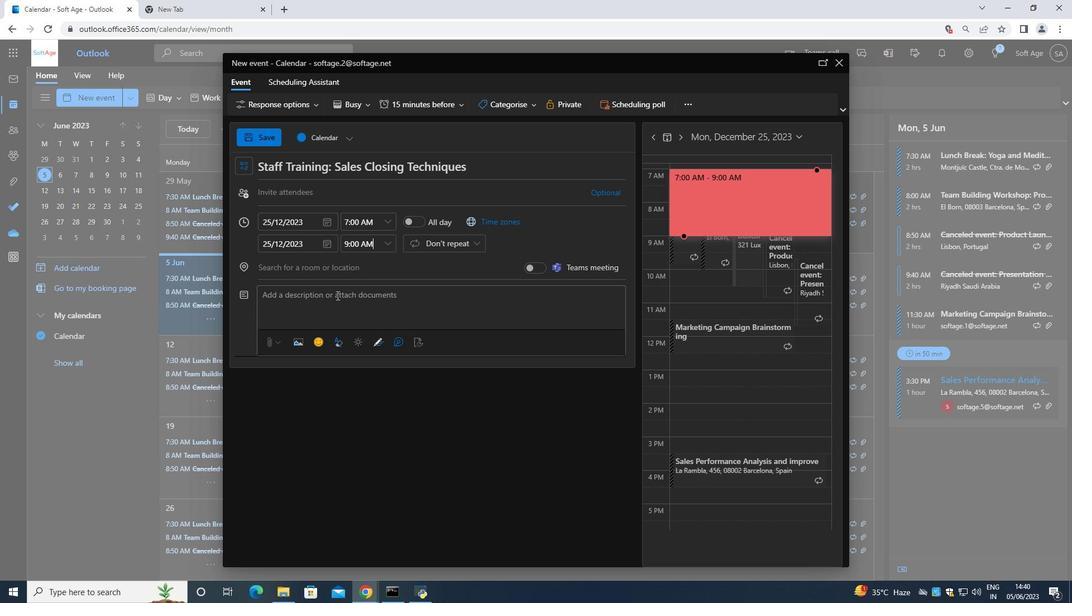 
Action: Mouse pressed left at (334, 294)
Screenshot: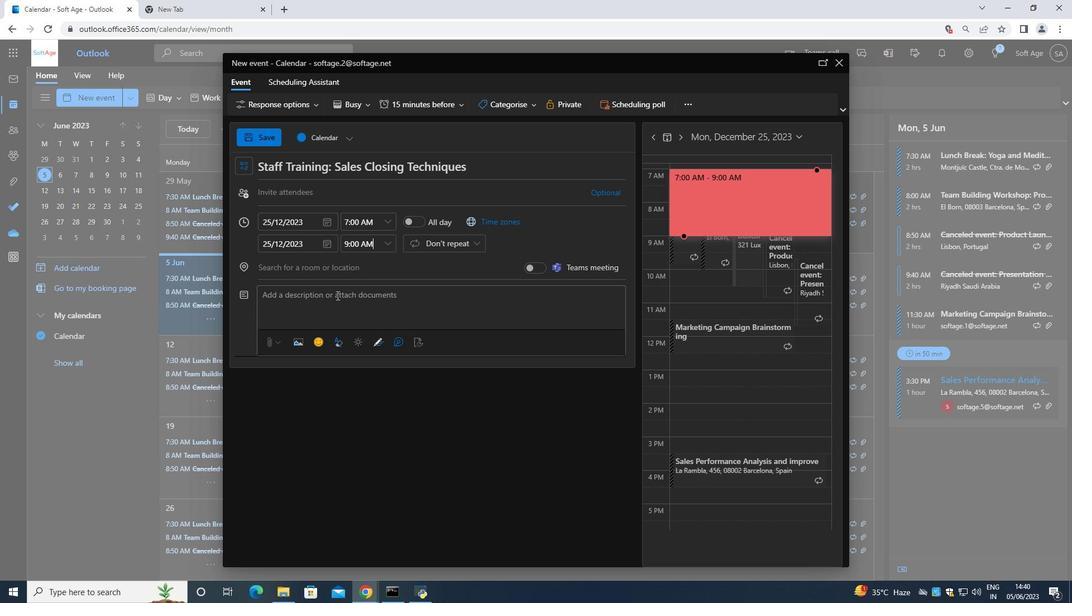 
Action: Mouse moved to (343, 299)
Screenshot: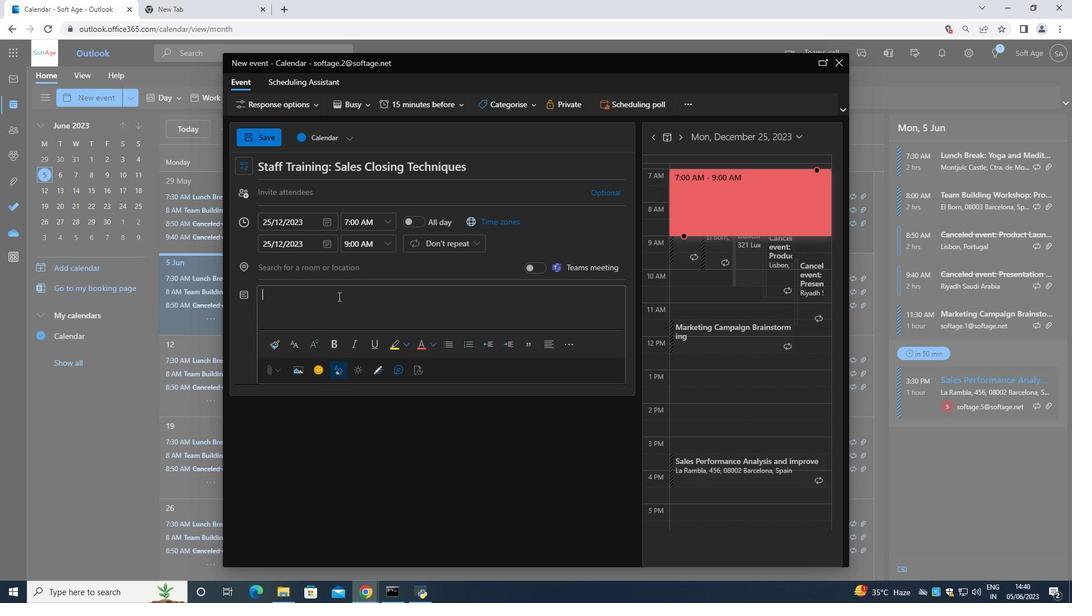 
Action: Key pressed <Key.shift><Key.shift>Encourage<Key.space>participants<Key.space>to<Key.space>share<Key.space>their<Key.space>concerns<Key.space>or<Key.space>fears<Key.space>related<Key.space>to<Key.space>the<Key.space>exercise<Key.space>.<Key.space><Key.shift>Discuss<Key.space>the<Key.space>i,<Key.backspace>mportances<Key.backspace><Key.space>of<Key.space>trust<Key.space>reliability<Key.space>,<Key.space>and<Key.space>effective<Key.space>communication<Key.space>within<Key.space>the<Key.space>team
Screenshot: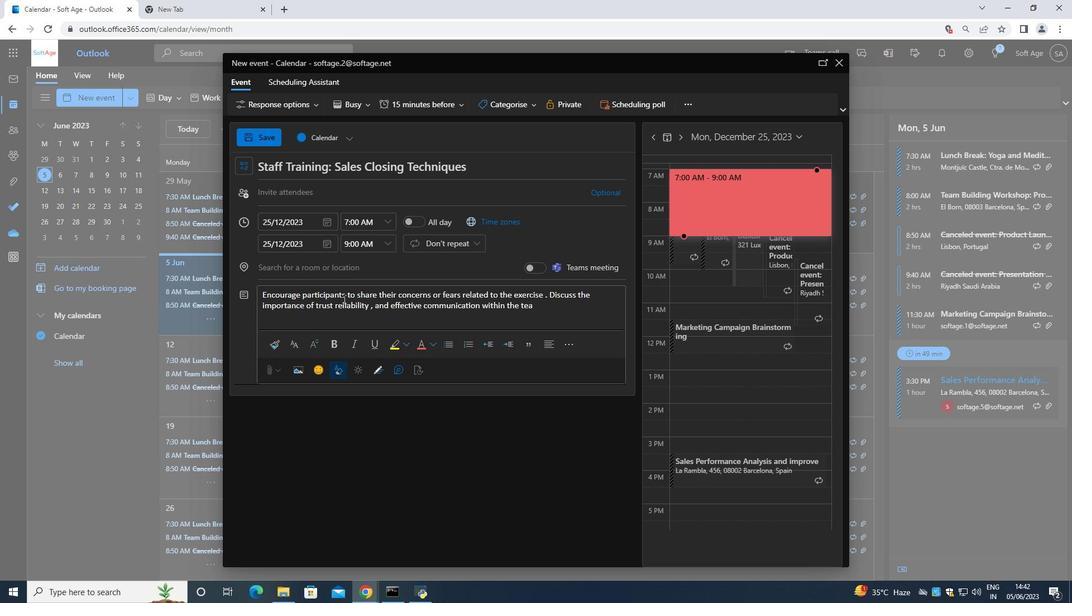 
Action: Mouse moved to (294, 287)
Screenshot: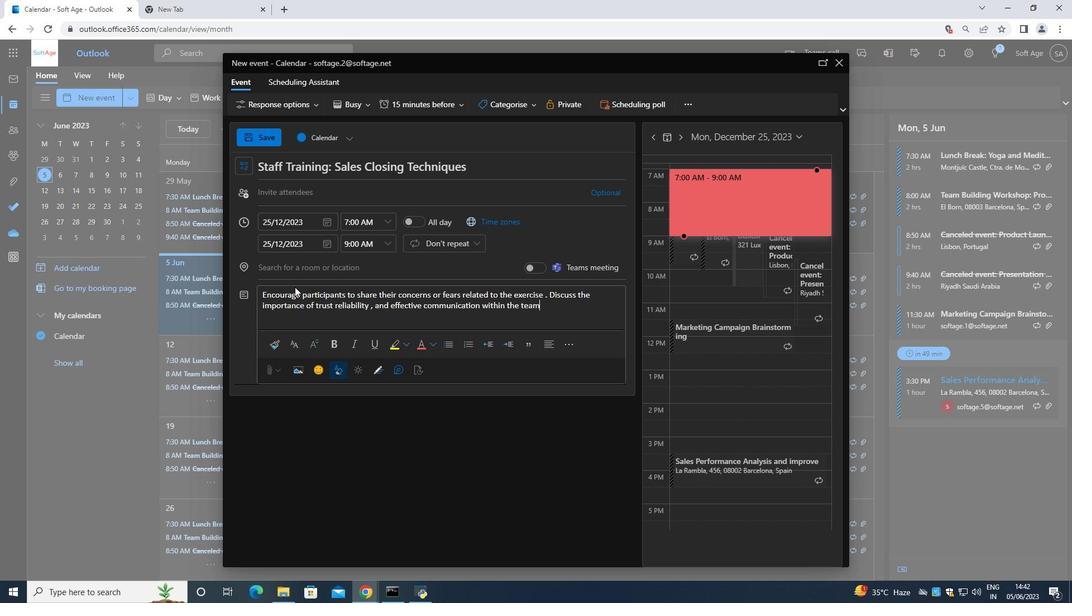 
Action: Key pressed .
Screenshot: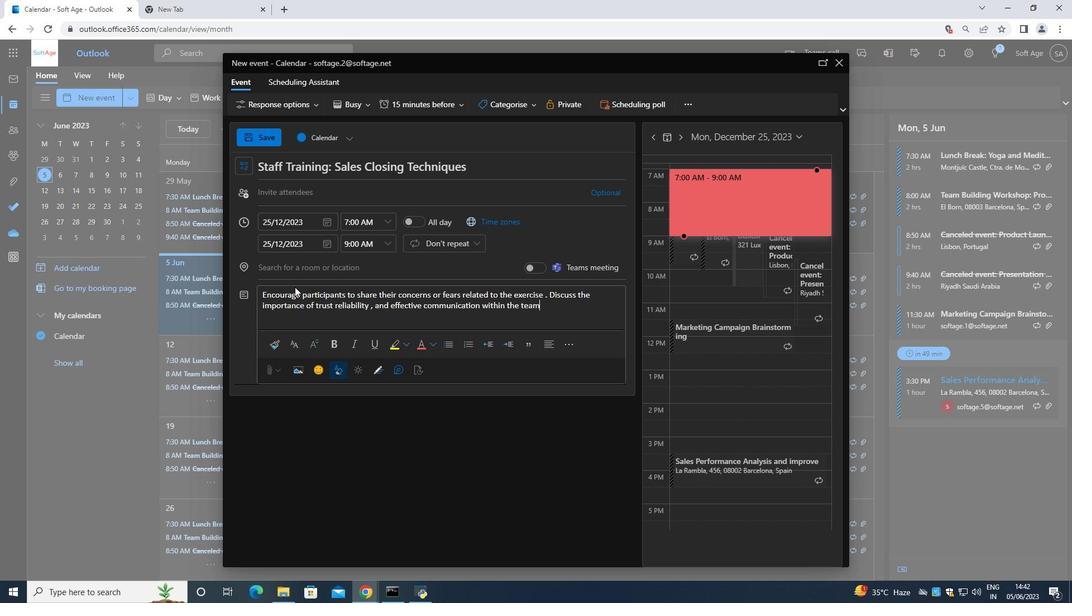 
Action: Mouse moved to (515, 99)
Screenshot: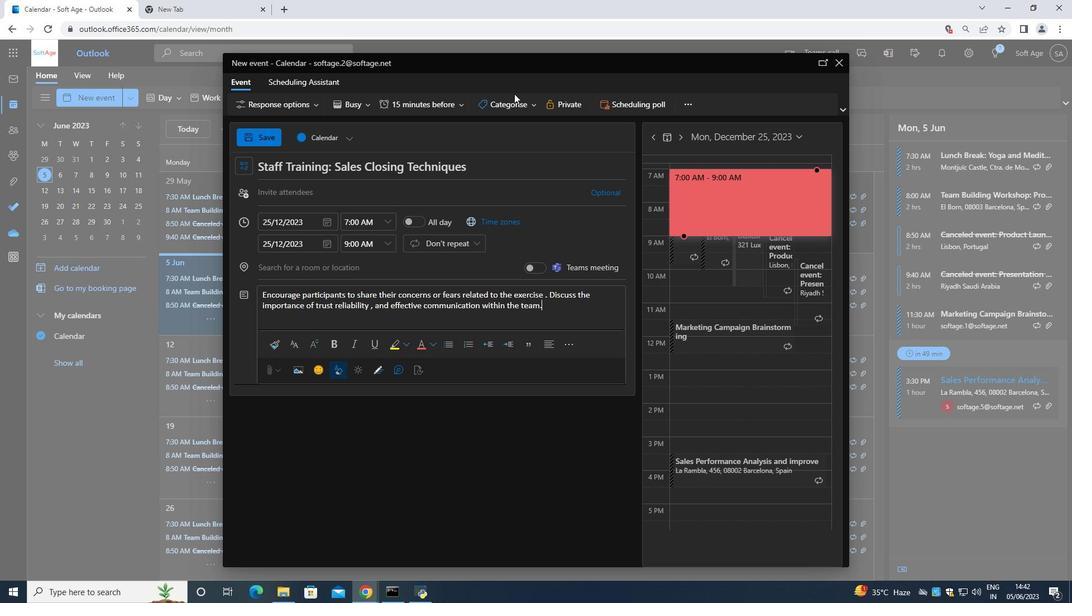 
Action: Mouse pressed left at (515, 99)
Screenshot: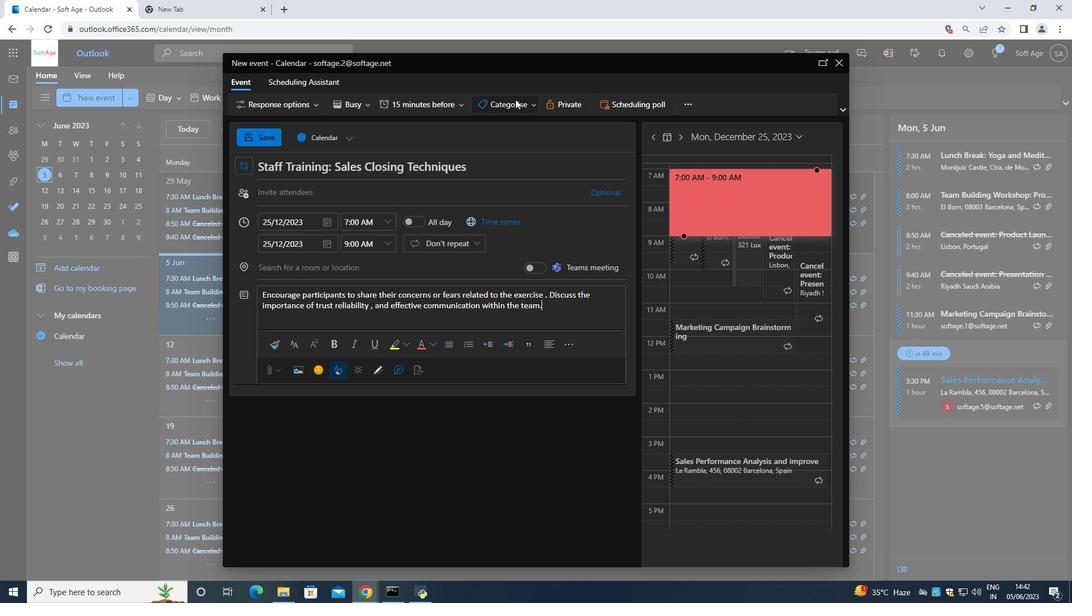
Action: Mouse moved to (510, 220)
Screenshot: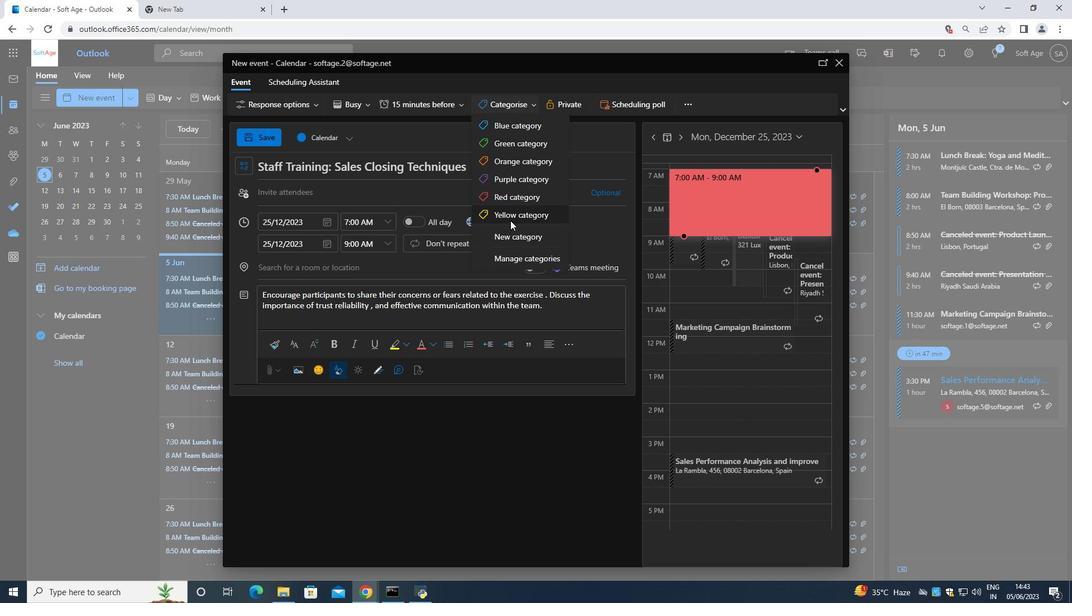 
Action: Mouse pressed left at (510, 220)
Screenshot: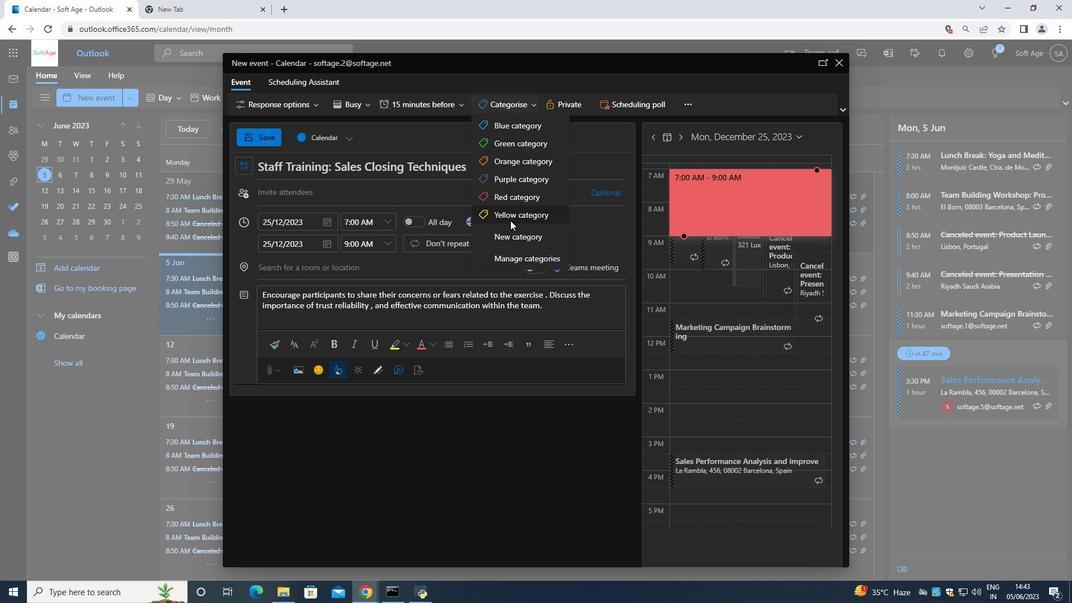 
Action: Mouse moved to (351, 264)
Screenshot: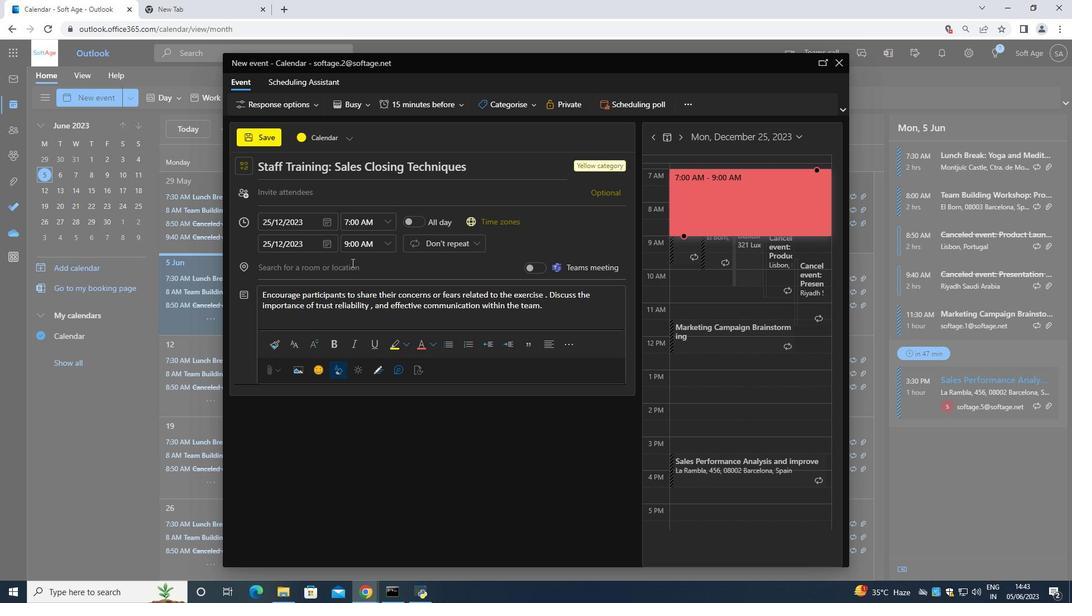 
Action: Mouse pressed left at (351, 264)
Screenshot: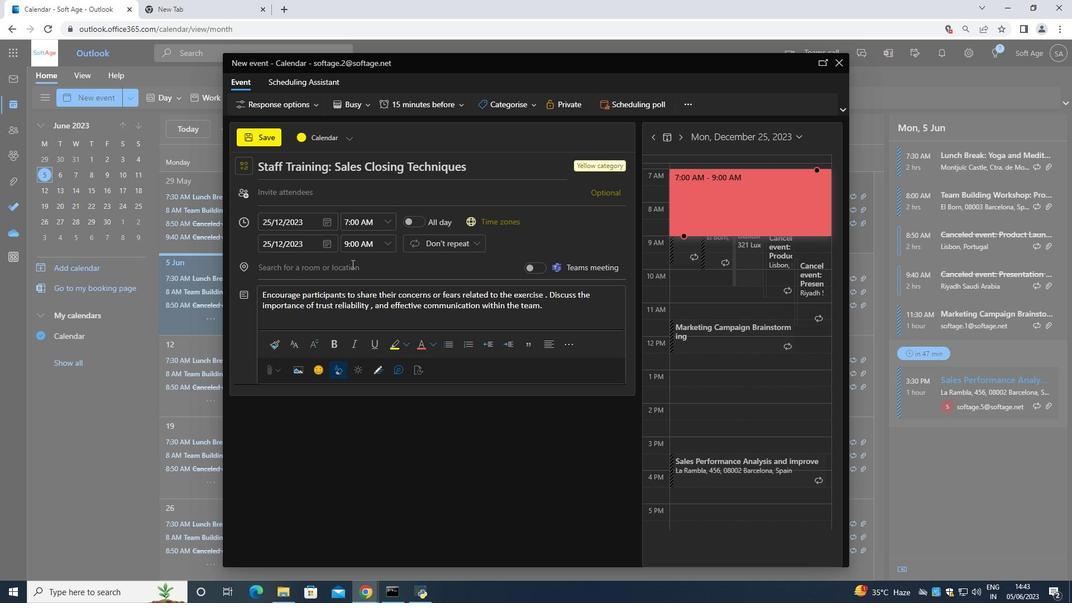 
Action: Key pressed 987<Key.space><Key.shift>Red<Key.space><Key.shift><Key.shift><Key.shift><Key.shift><Key.shift><Key.shift><Key.shift><Key.shift>Beach<Key.space>,<Key.space><Key.shift>Santorini,<Key.space><Key.shift>Greece<Key.space>
Screenshot: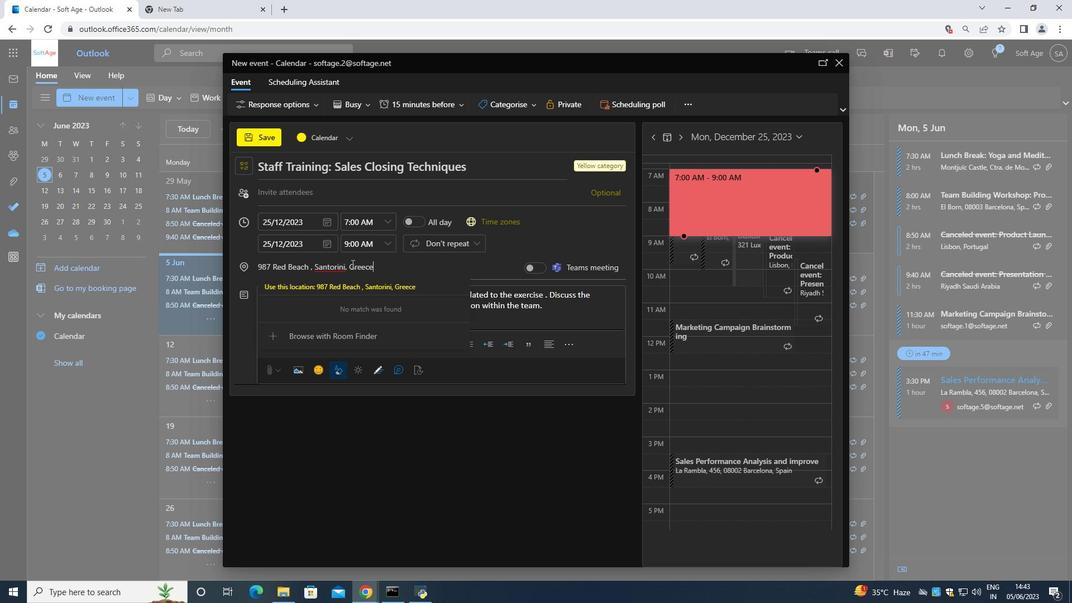
Action: Mouse moved to (314, 194)
Screenshot: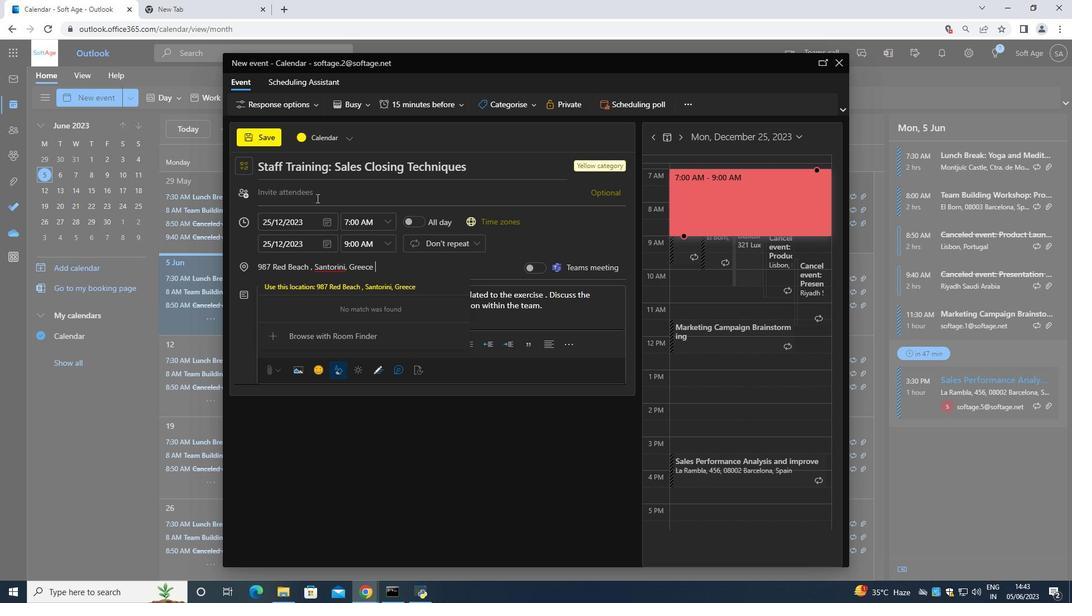 
Action: Mouse pressed left at (314, 194)
Screenshot: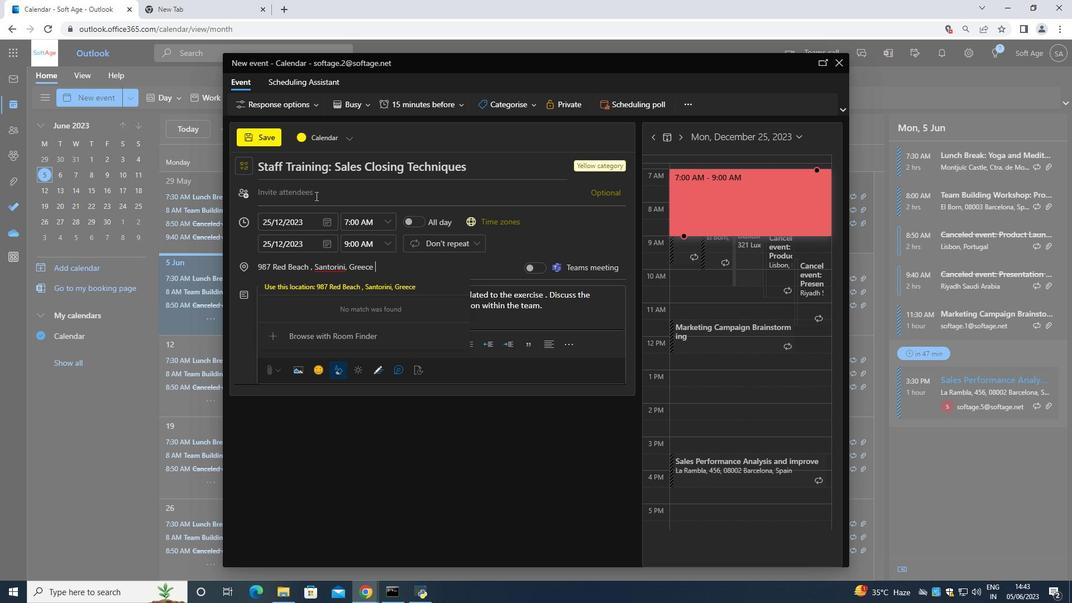 
Action: Mouse moved to (316, 194)
Screenshot: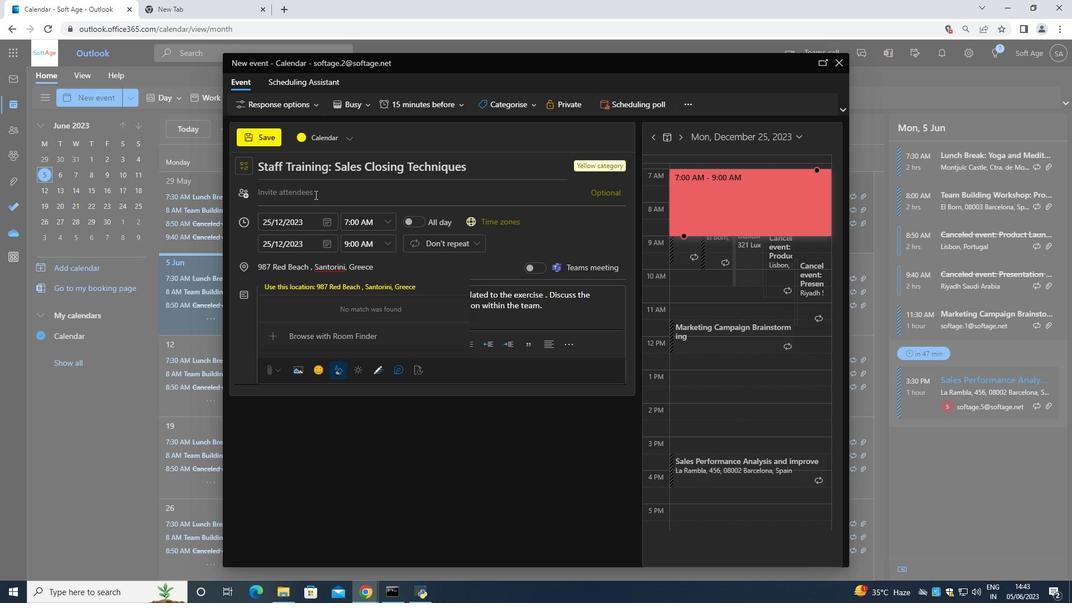 
Action: Key pressed <Key.shift>Softage.6<Key.shift>@softage.net
Screenshot: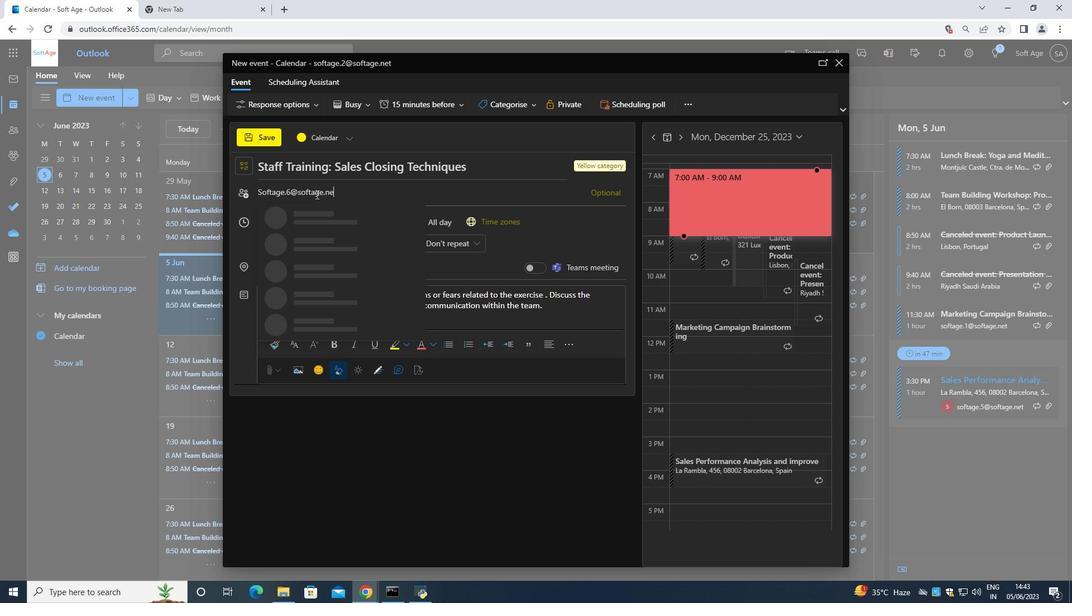 
Action: Mouse moved to (344, 222)
Screenshot: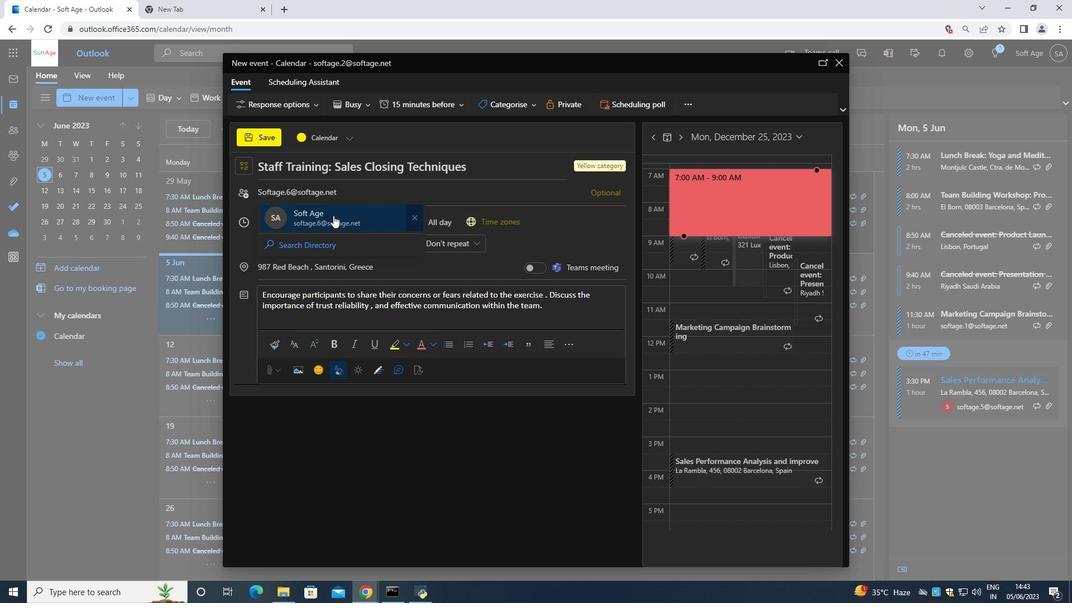 
Action: Mouse pressed left at (344, 222)
Screenshot: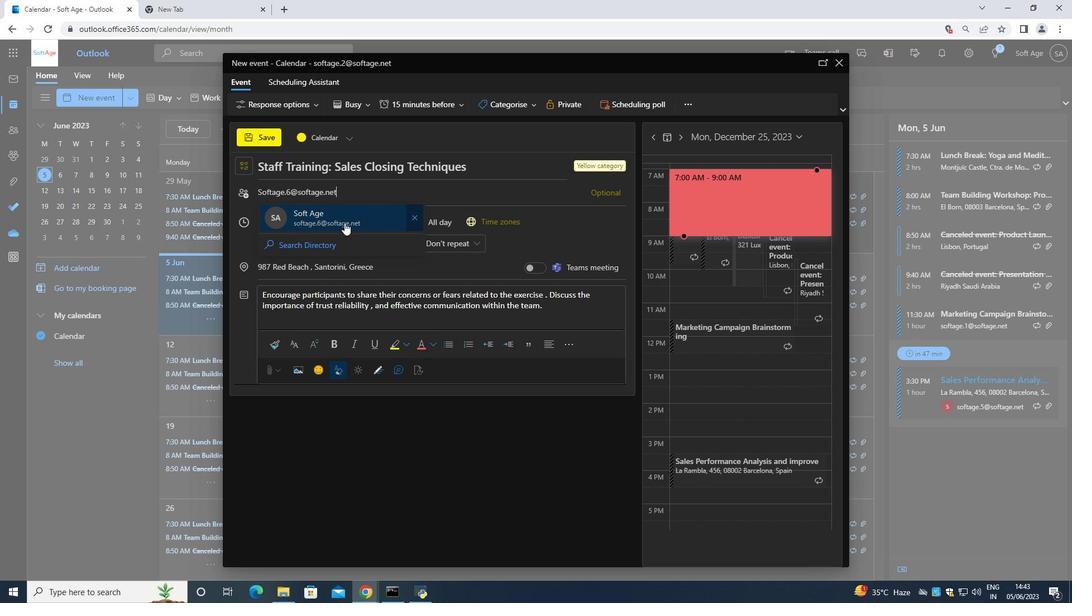 
Action: Mouse moved to (344, 221)
Screenshot: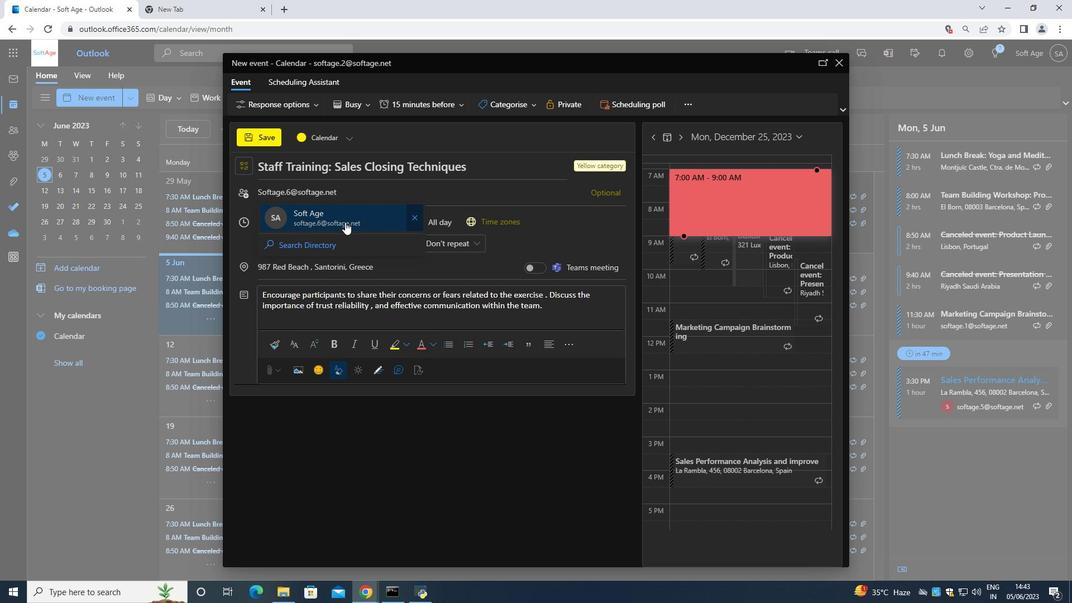 
Action: Key pressed <Key.shift>Softage.7<Key.shift>@sopftage
Screenshot: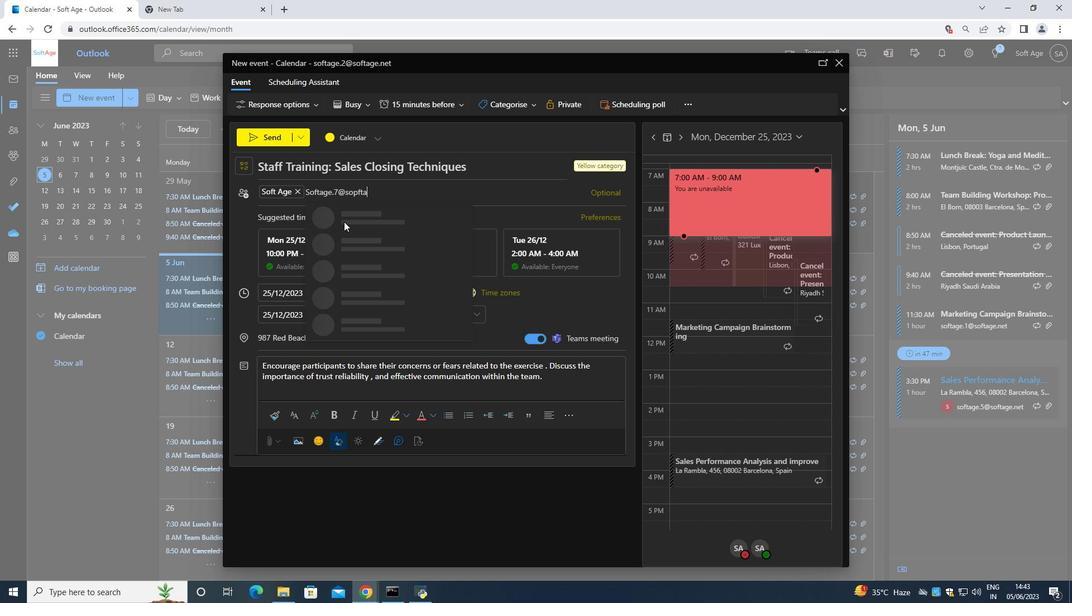 
Action: Mouse moved to (409, 215)
Screenshot: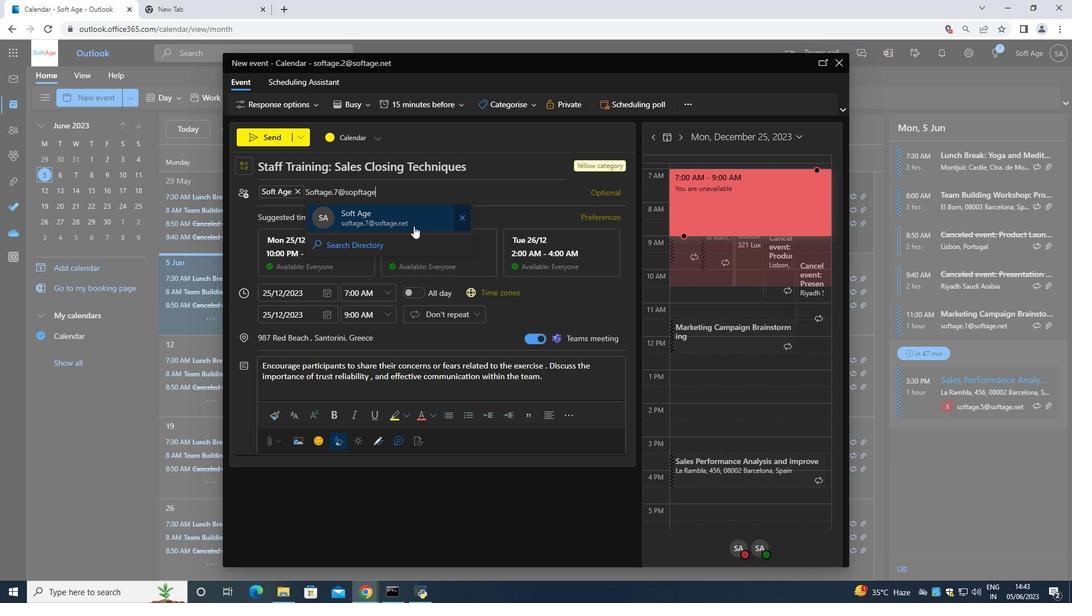 
Action: Mouse pressed left at (409, 215)
Screenshot: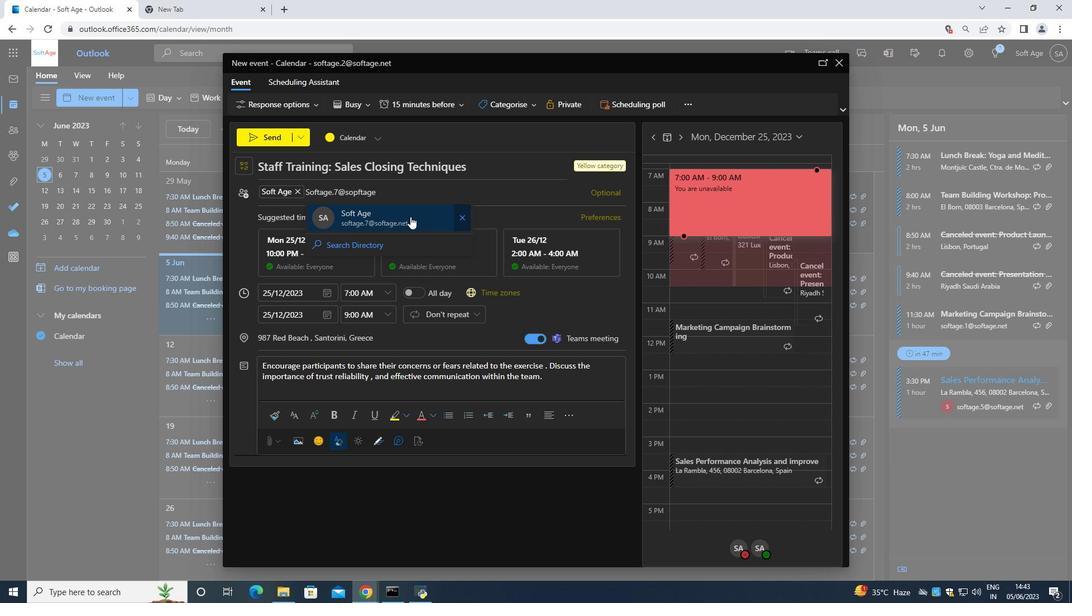 
Action: Mouse moved to (438, 96)
Screenshot: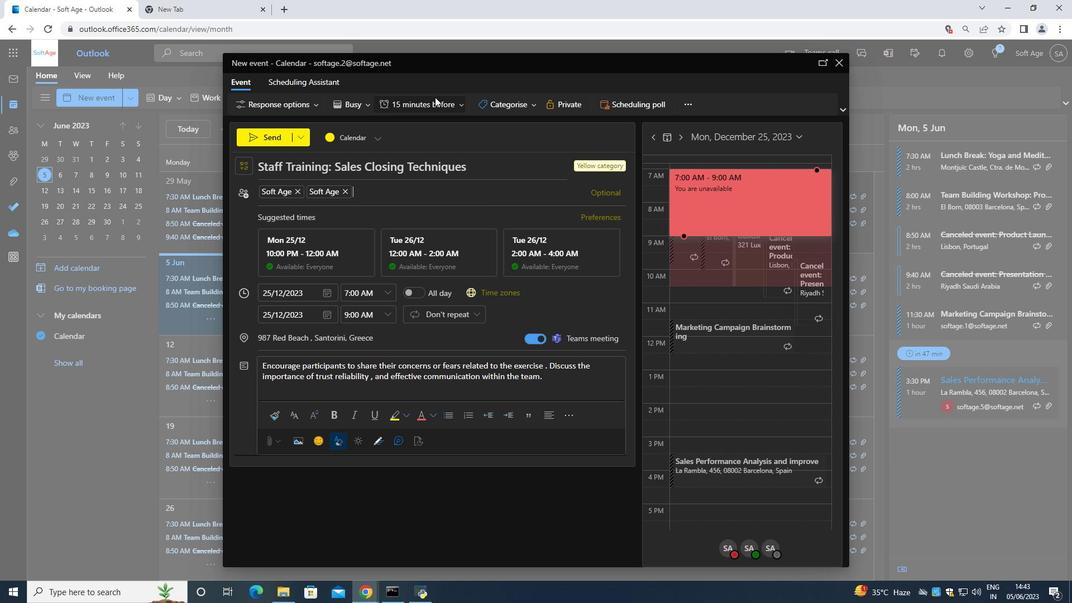 
Action: Mouse pressed left at (438, 96)
Screenshot: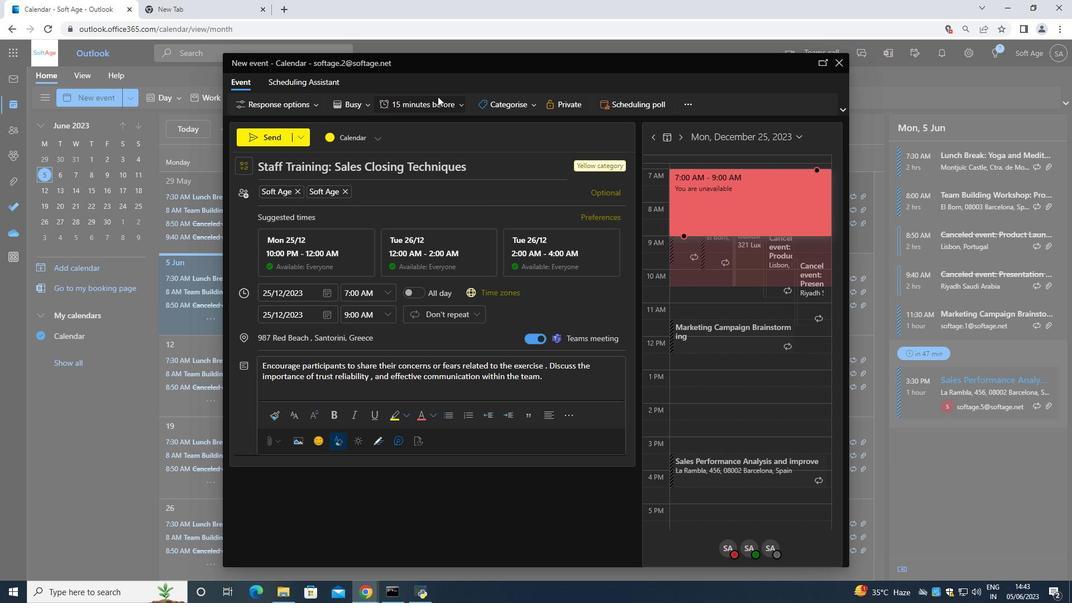 
Action: Mouse moved to (415, 230)
Screenshot: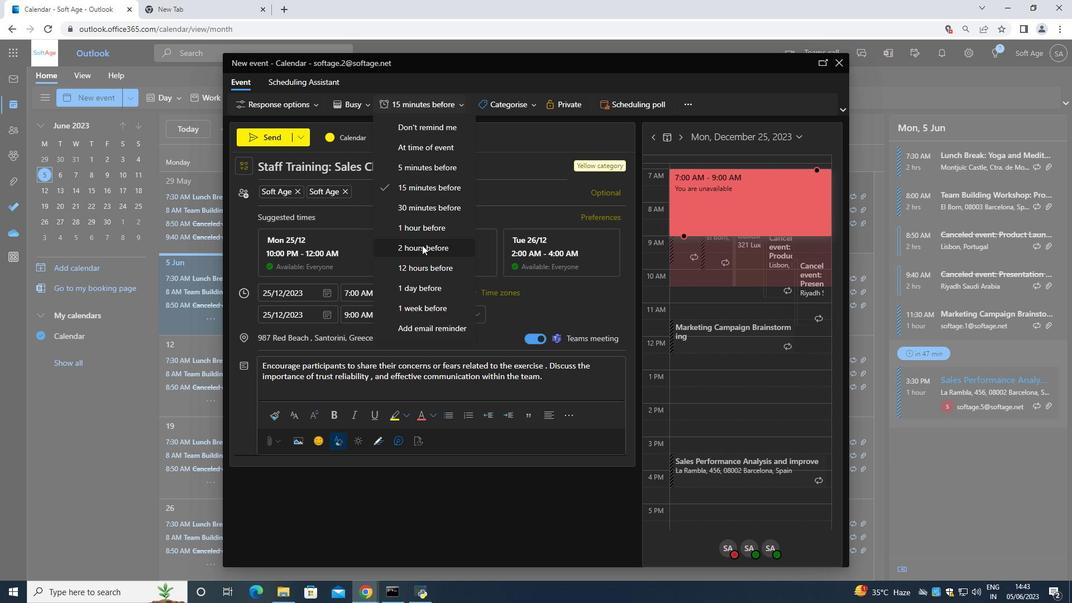 
Action: Mouse pressed left at (415, 230)
Screenshot: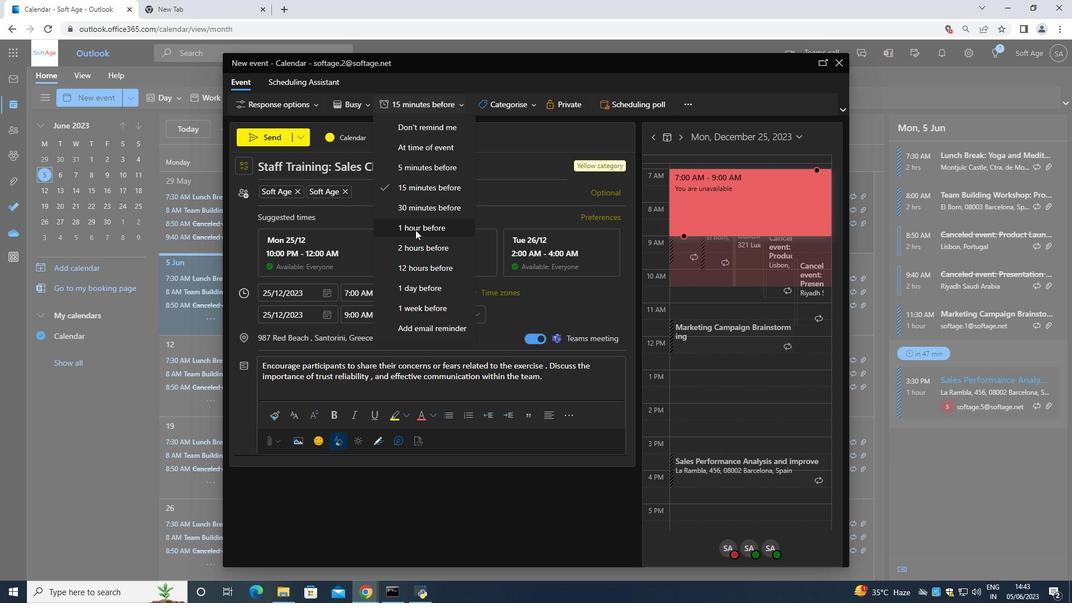 
Action: Mouse moved to (268, 136)
Screenshot: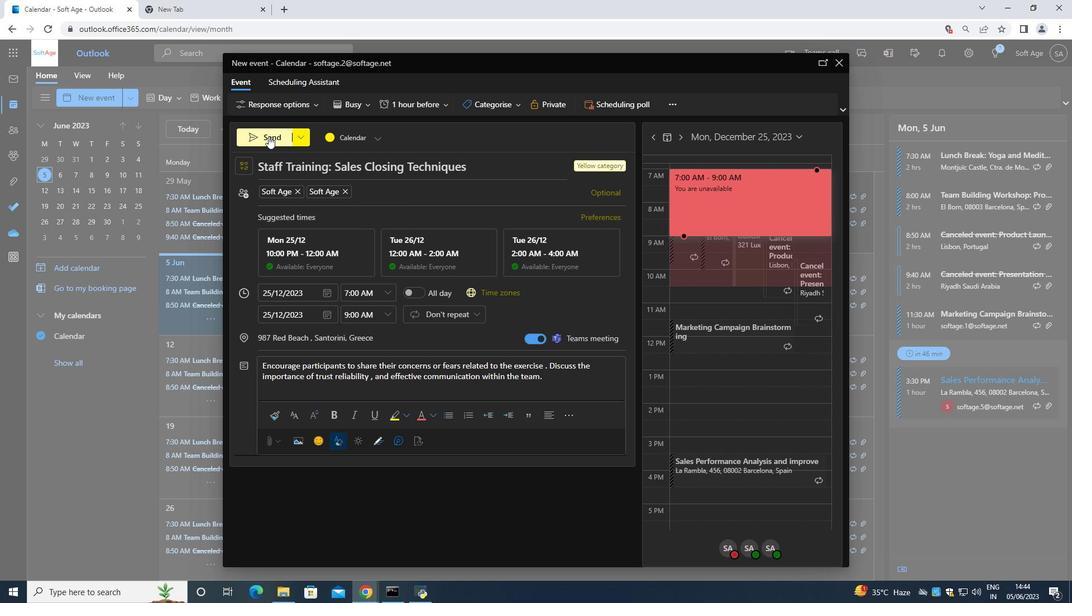
Action: Mouse pressed left at (268, 136)
Screenshot: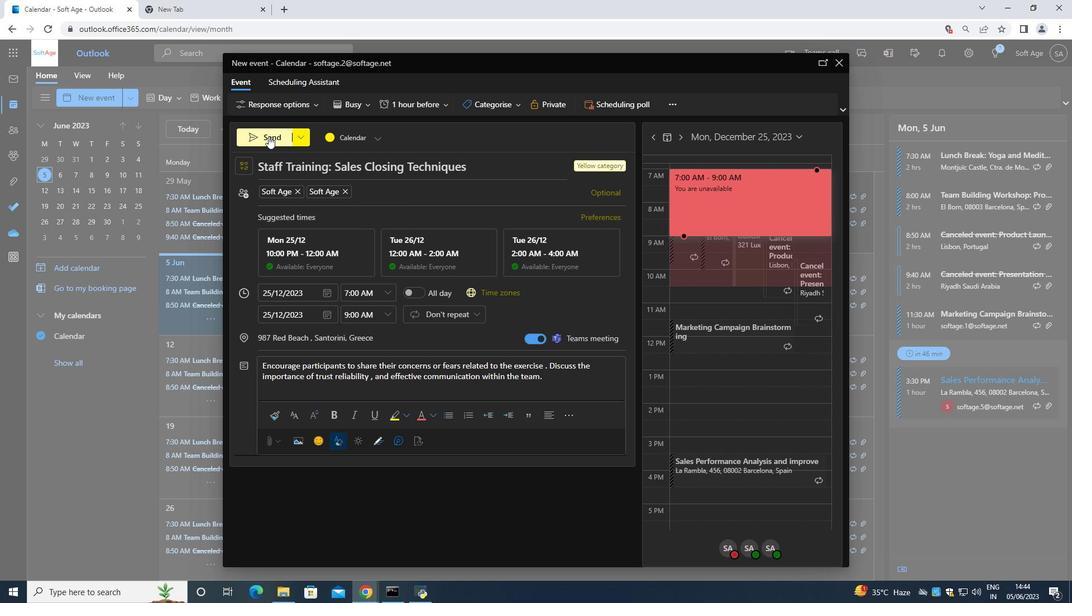 
